 Task: Assign team members to review and provide feedback on SWOT analysis project documentation.
Action: Mouse moved to (149, 353)
Screenshot: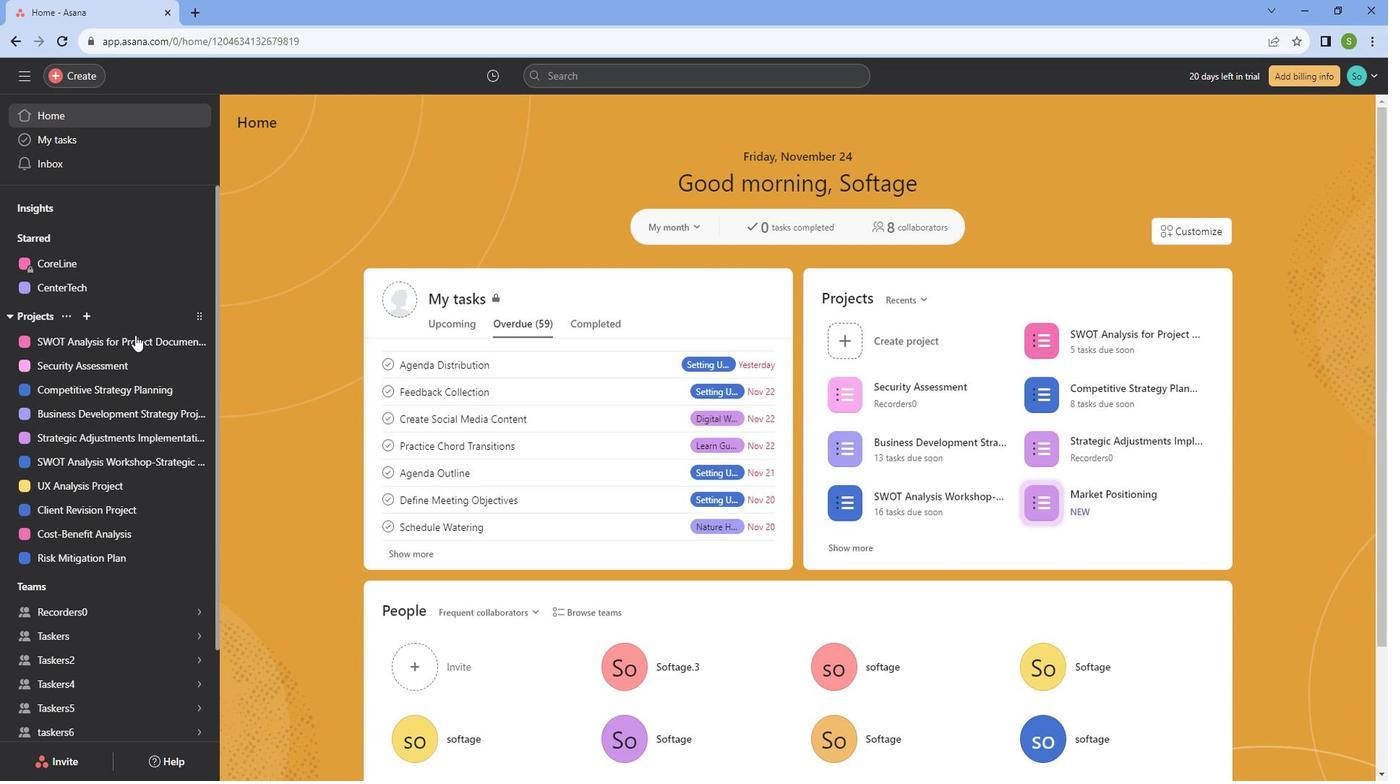 
Action: Mouse pressed left at (149, 353)
Screenshot: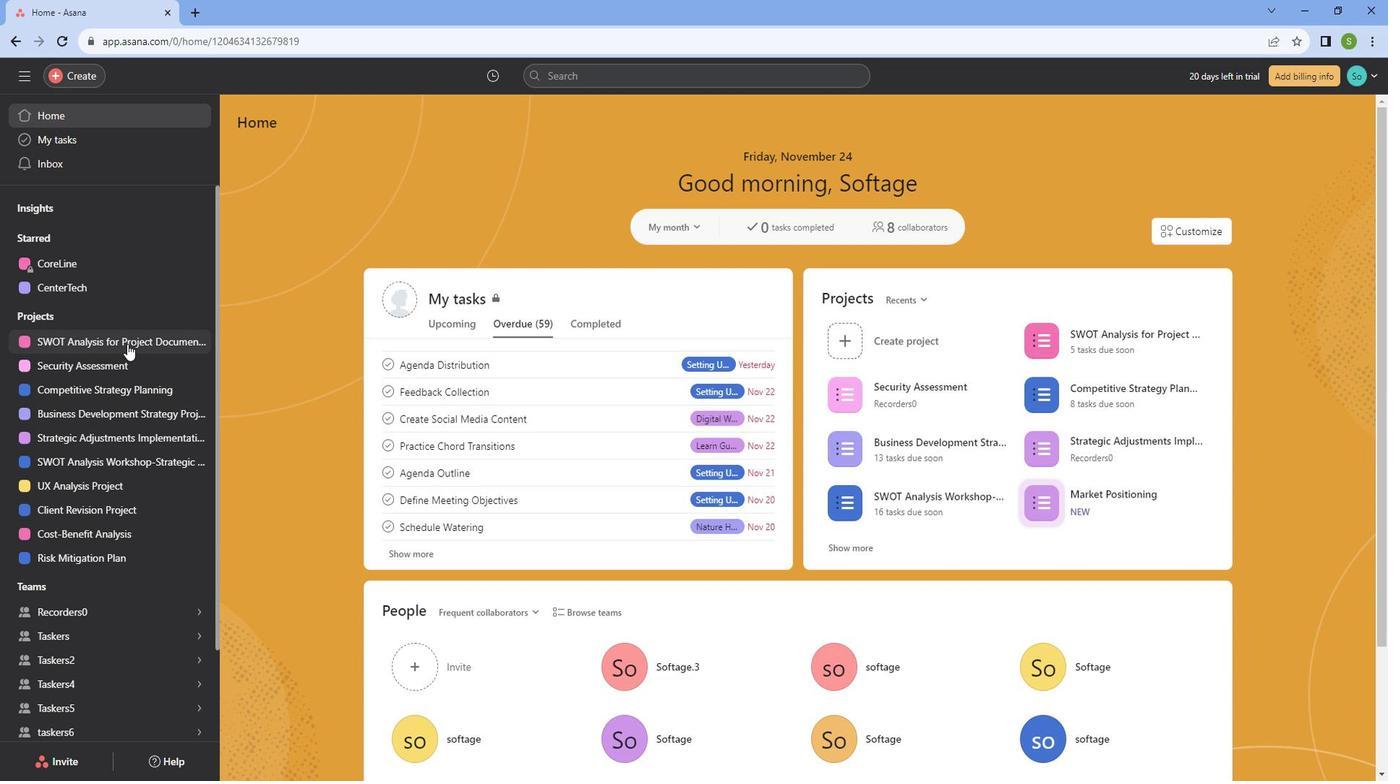 
Action: Mouse moved to (750, 303)
Screenshot: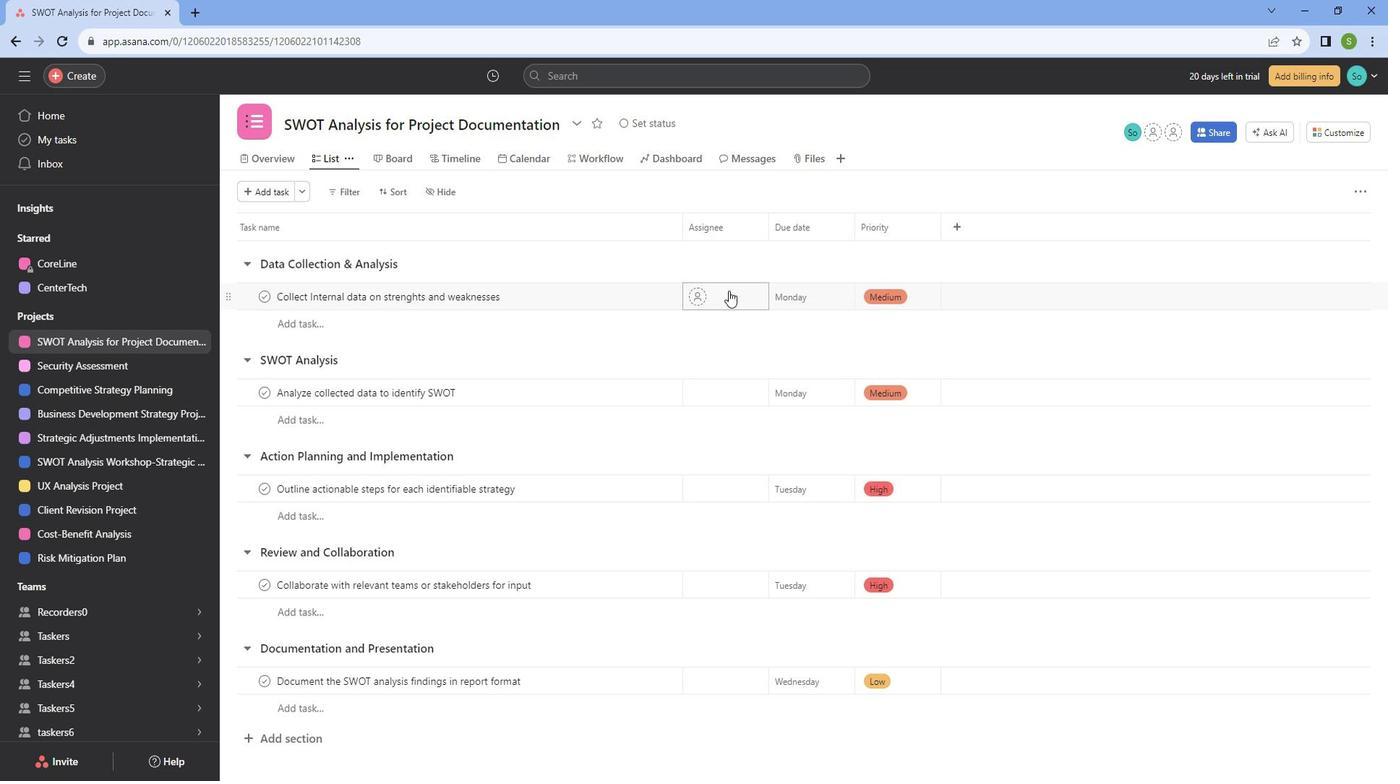 
Action: Mouse pressed left at (750, 303)
Screenshot: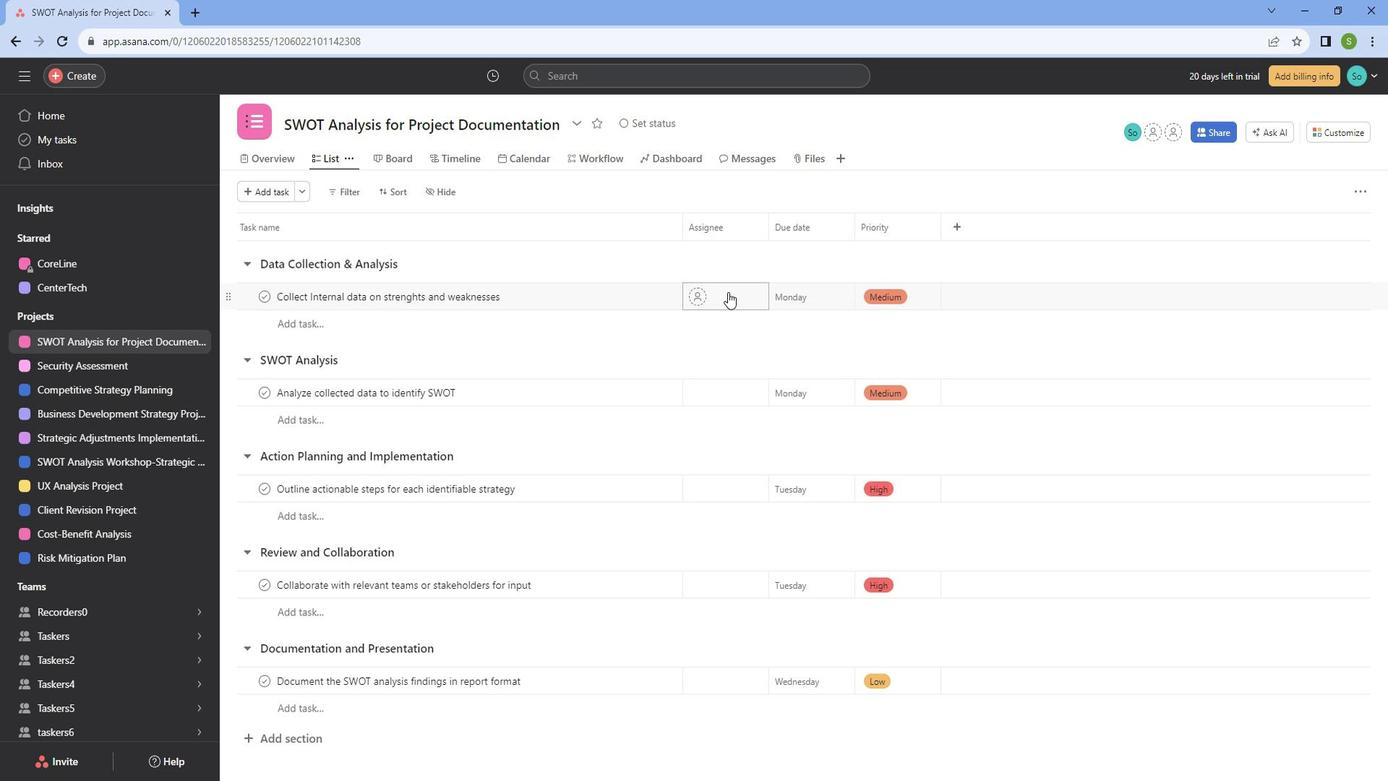
Action: Mouse moved to (757, 397)
Screenshot: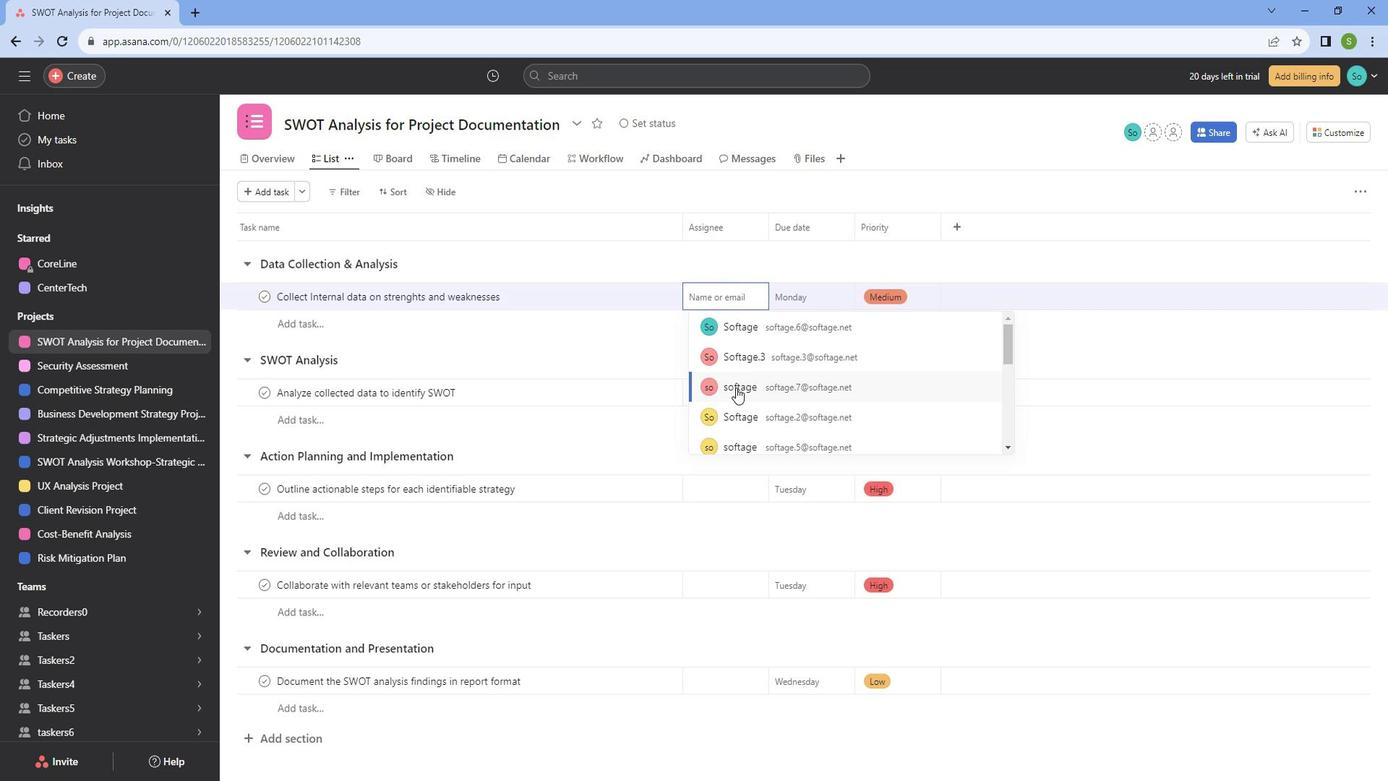 
Action: Mouse pressed left at (757, 397)
Screenshot: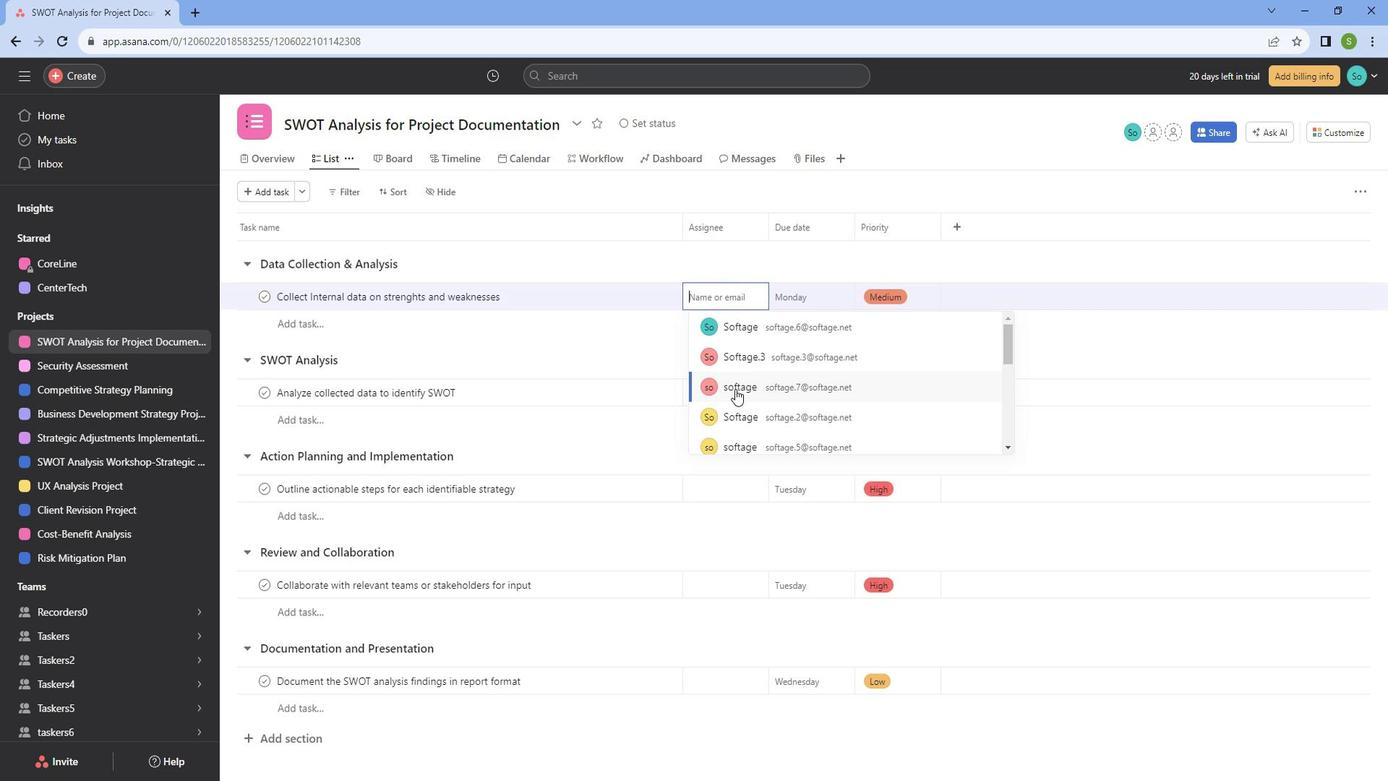 
Action: Mouse moved to (731, 339)
Screenshot: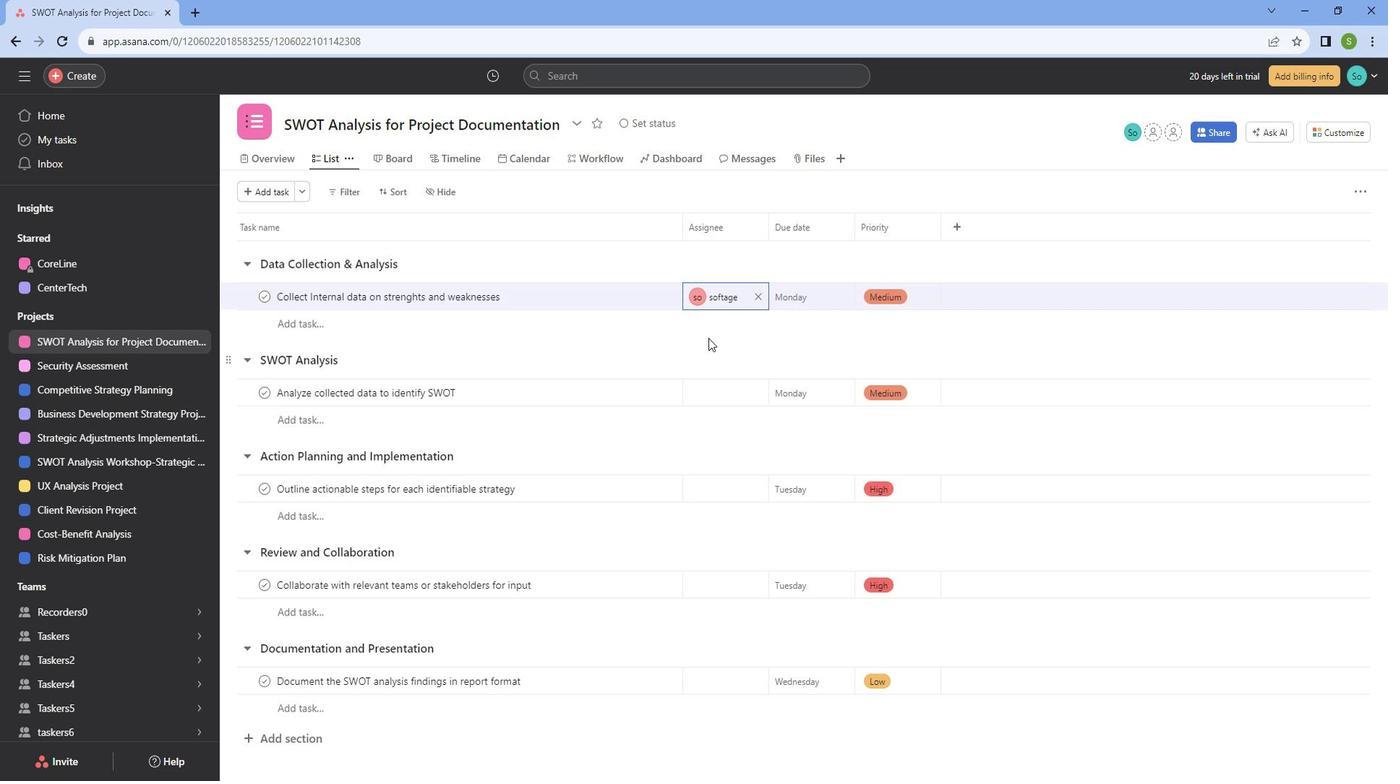 
Action: Mouse pressed left at (731, 339)
Screenshot: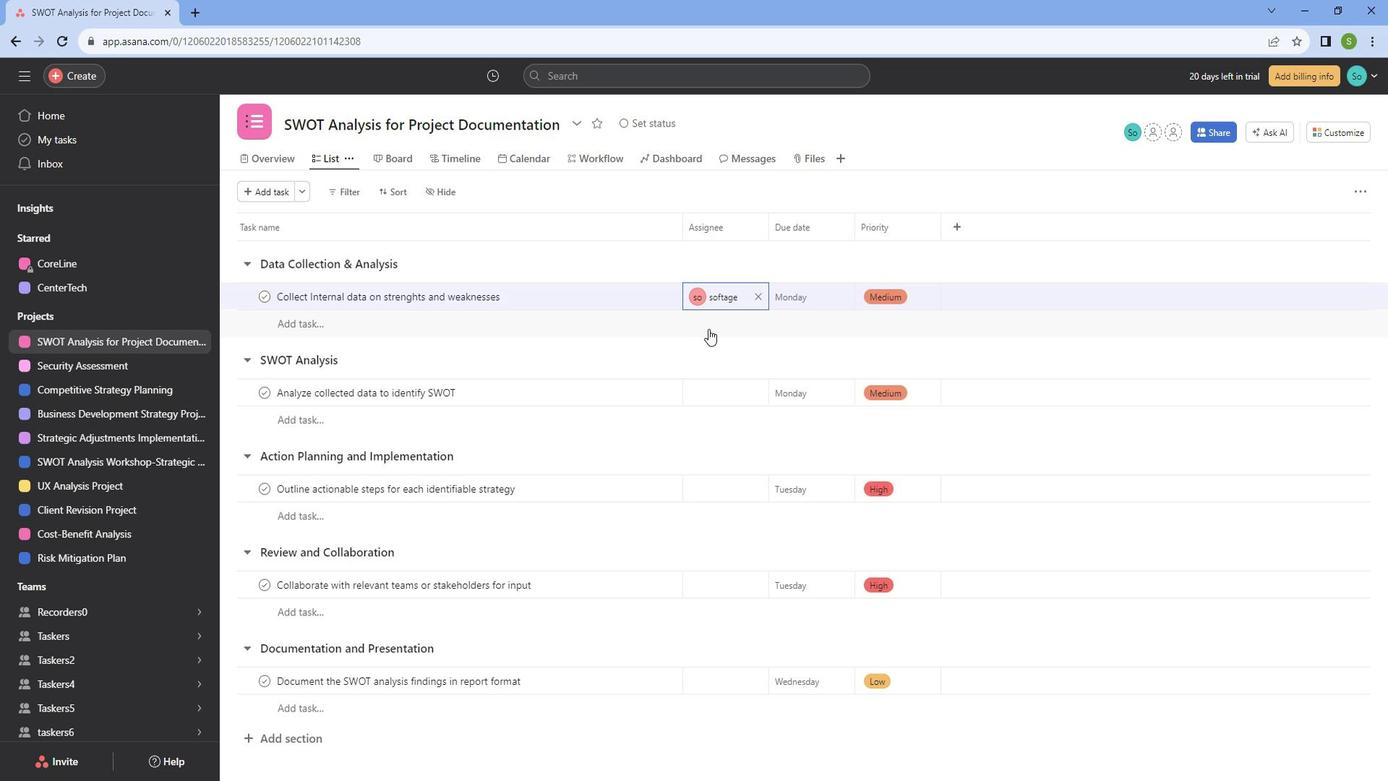 
Action: Mouse moved to (722, 423)
Screenshot: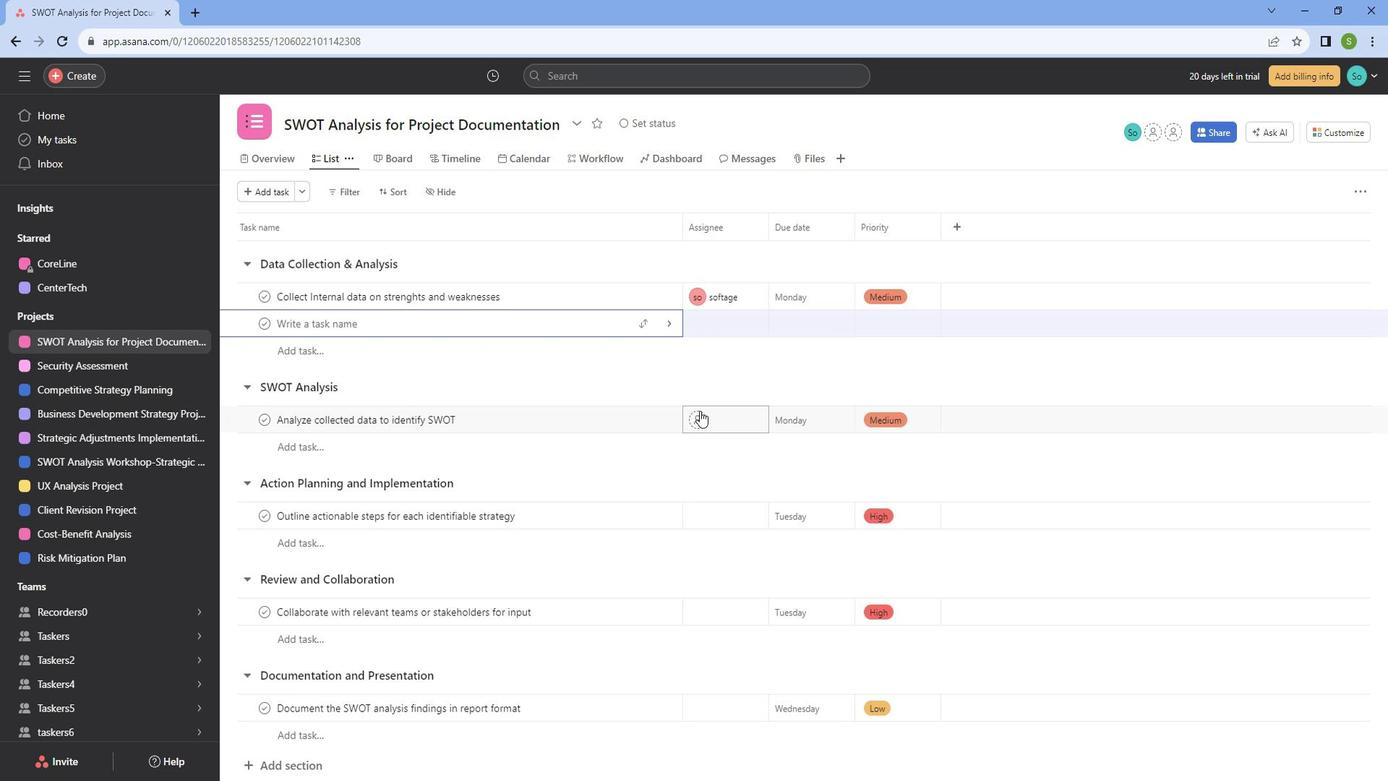 
Action: Mouse pressed left at (722, 423)
Screenshot: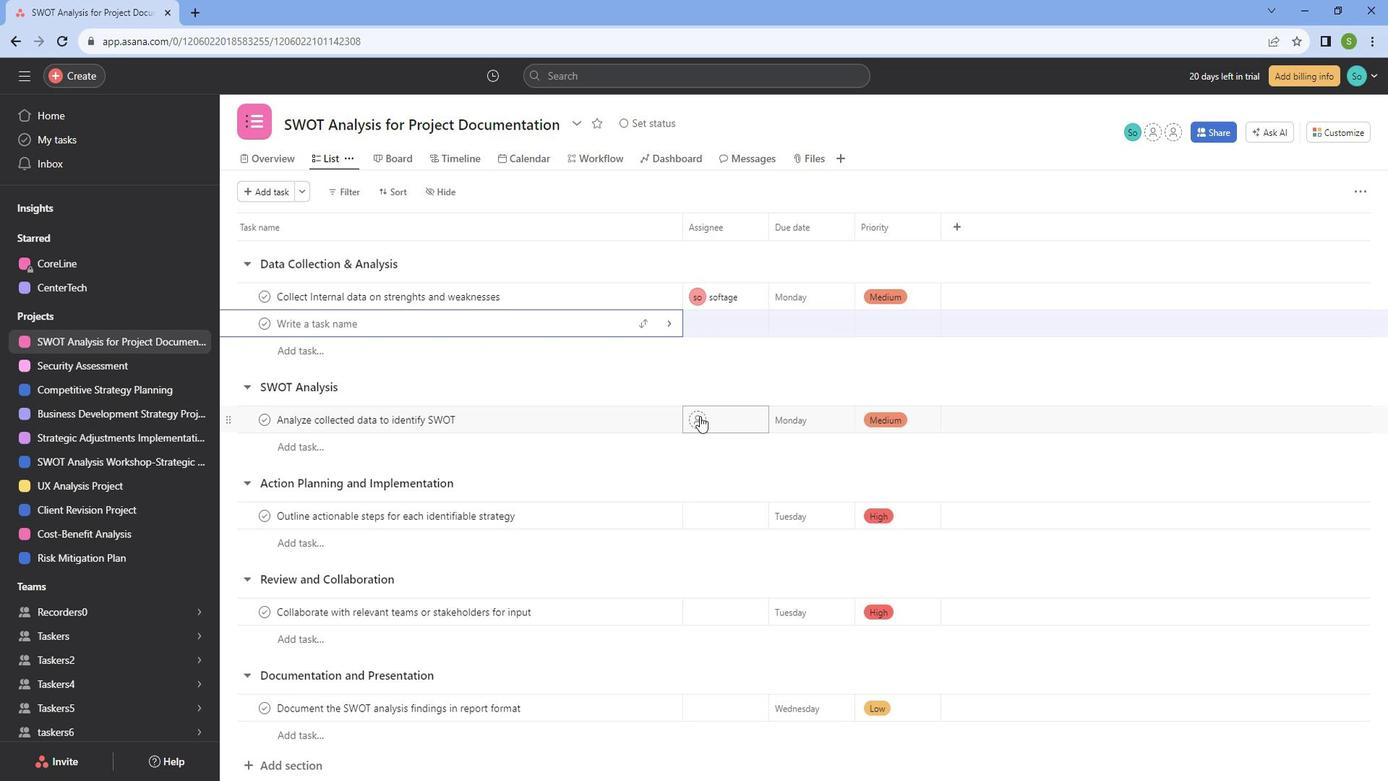 
Action: Mouse moved to (734, 403)
Screenshot: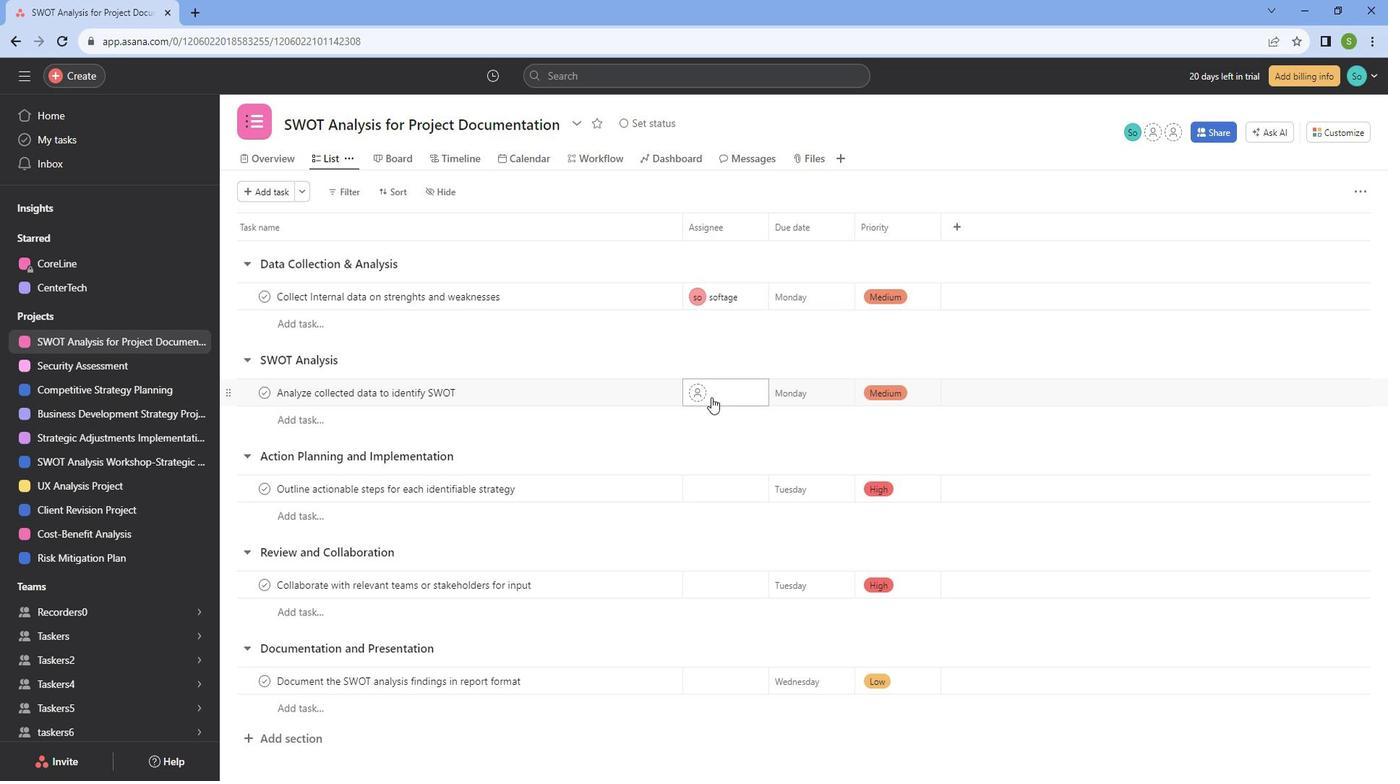 
Action: Mouse pressed left at (734, 403)
Screenshot: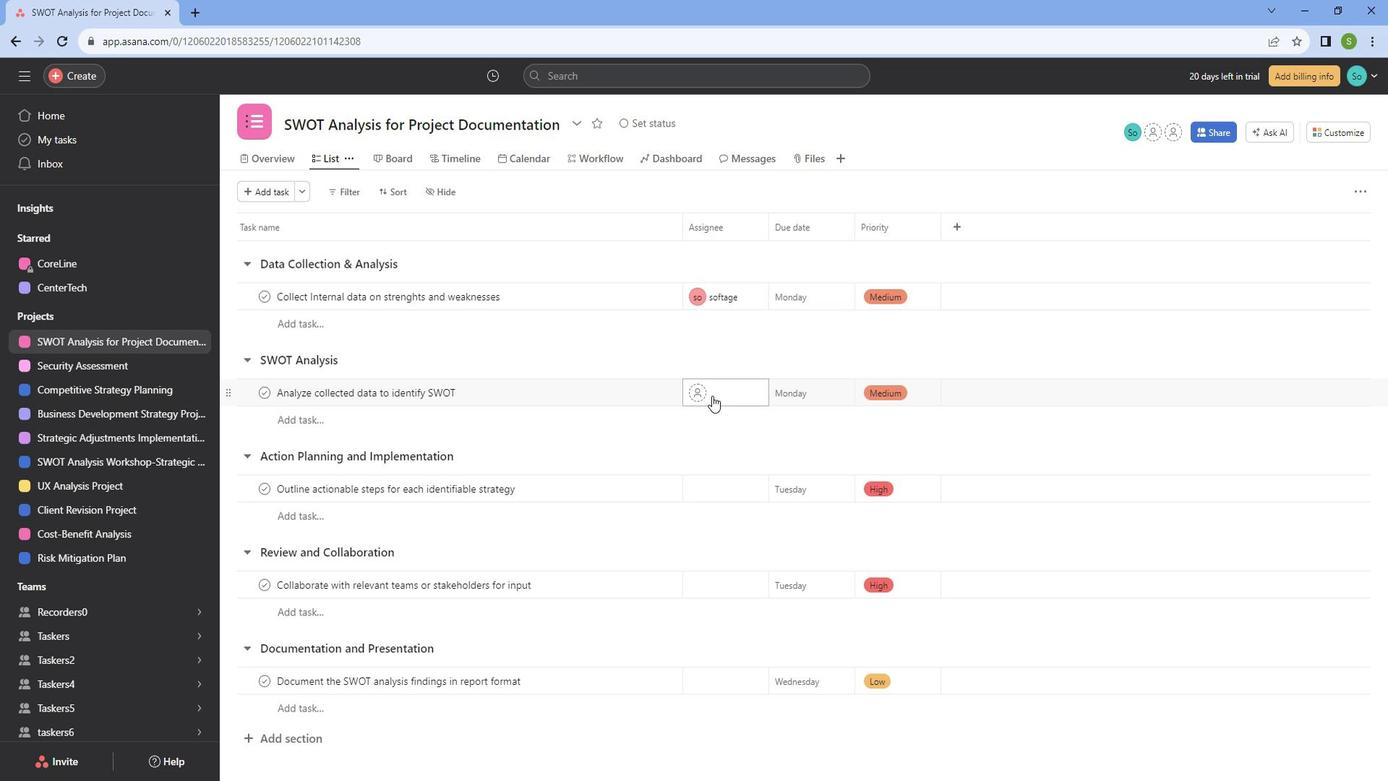 
Action: Mouse moved to (750, 484)
Screenshot: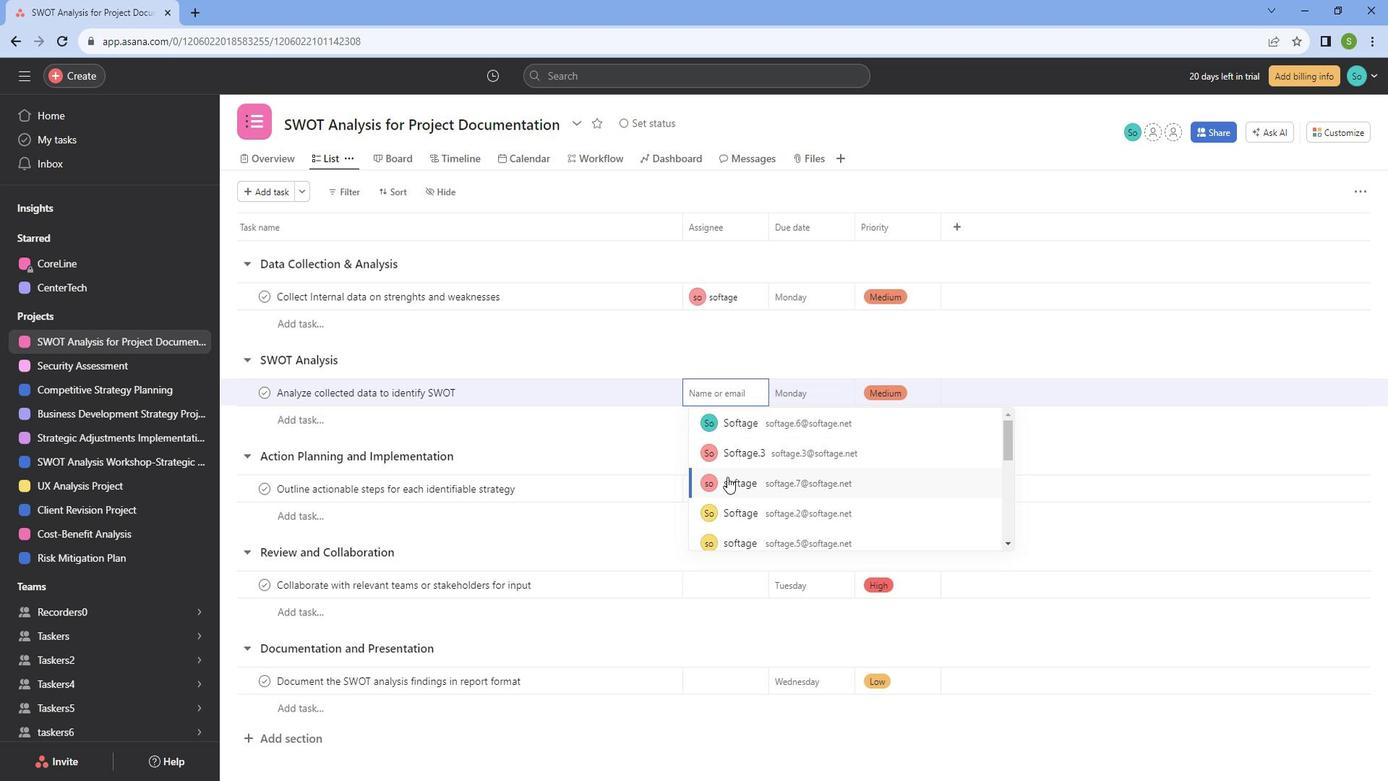 
Action: Mouse pressed left at (750, 484)
Screenshot: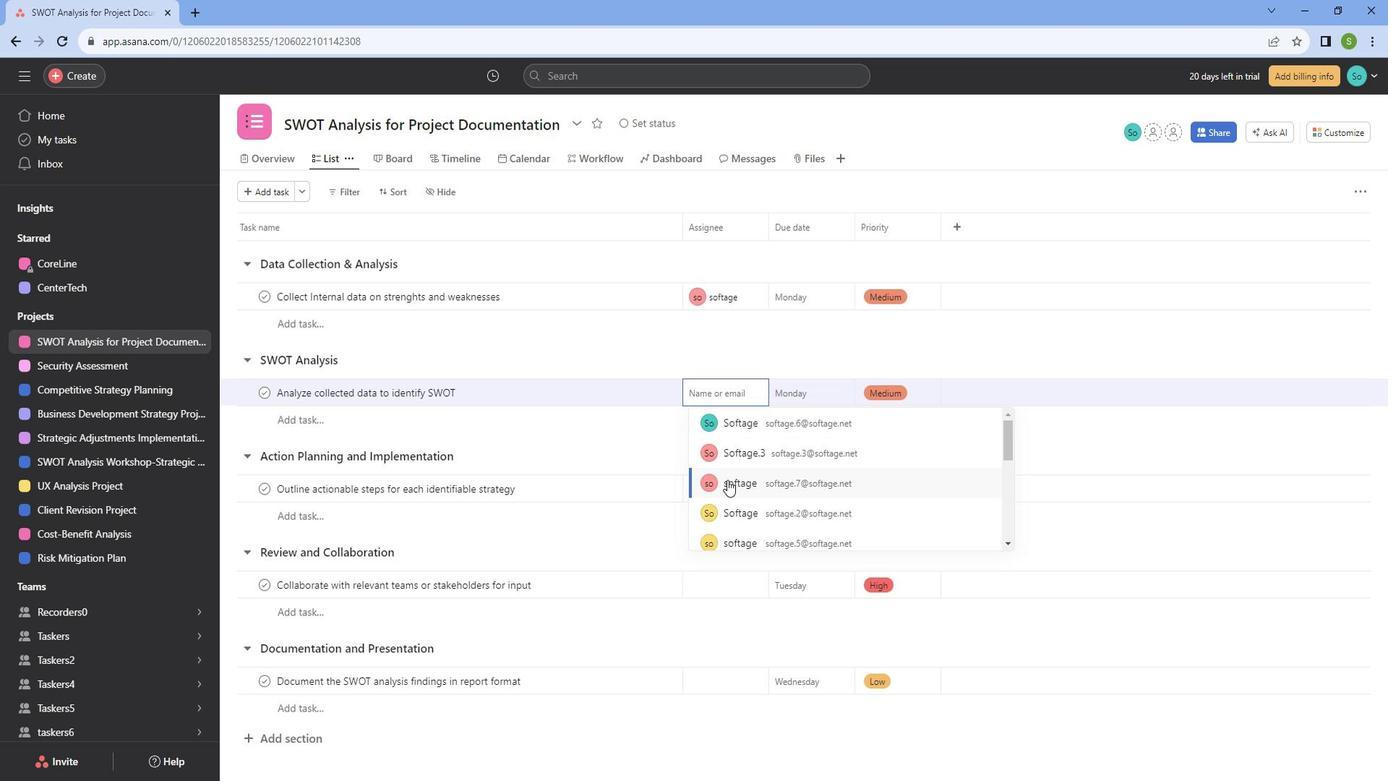 
Action: Mouse pressed left at (750, 484)
Screenshot: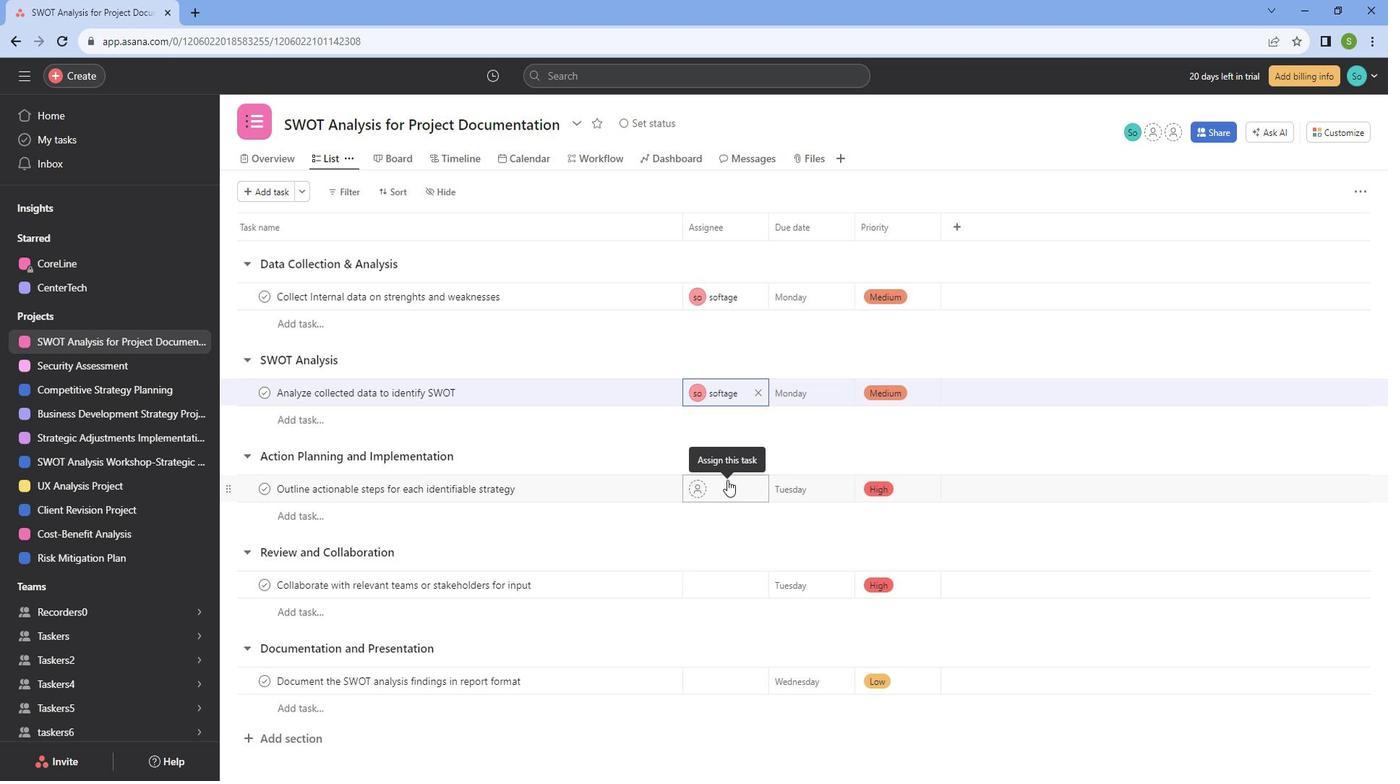 
Action: Mouse moved to (761, 551)
Screenshot: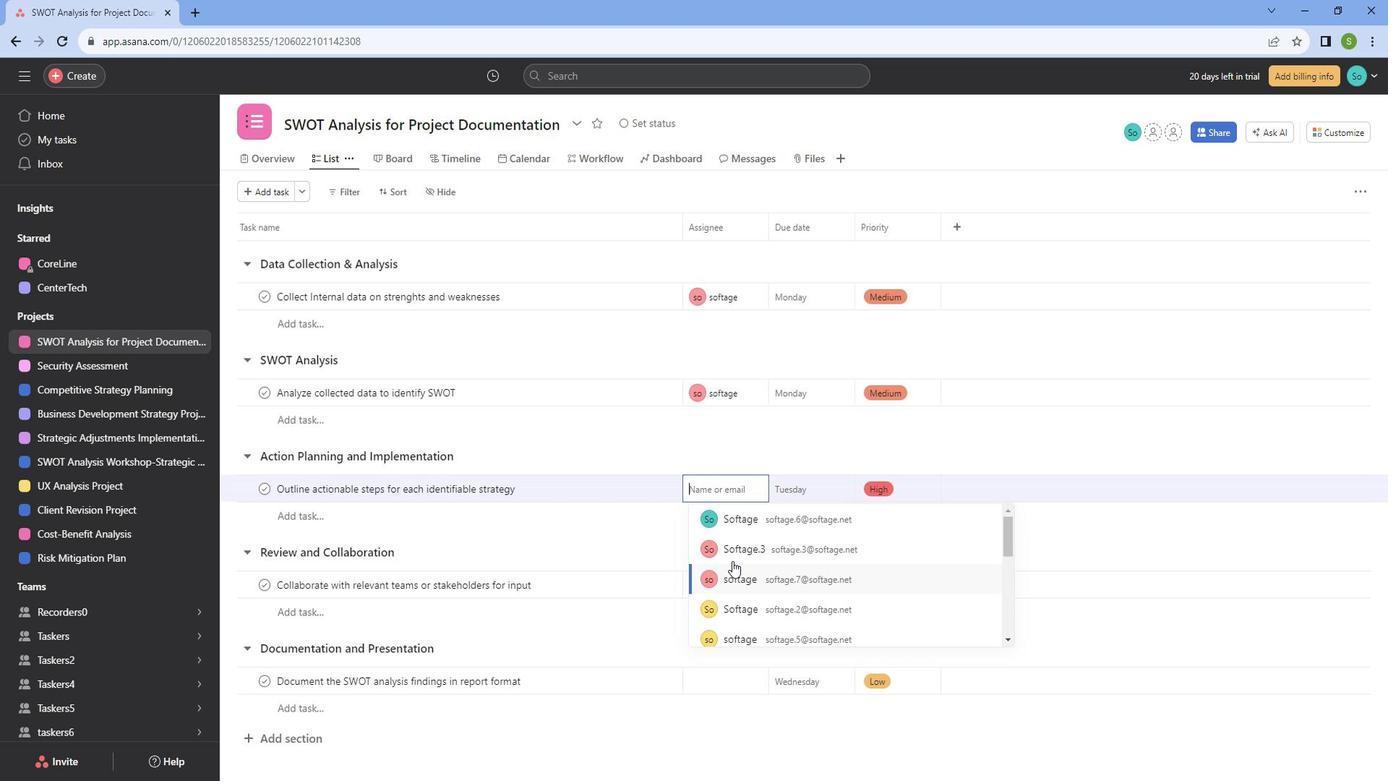 
Action: Mouse pressed left at (761, 551)
Screenshot: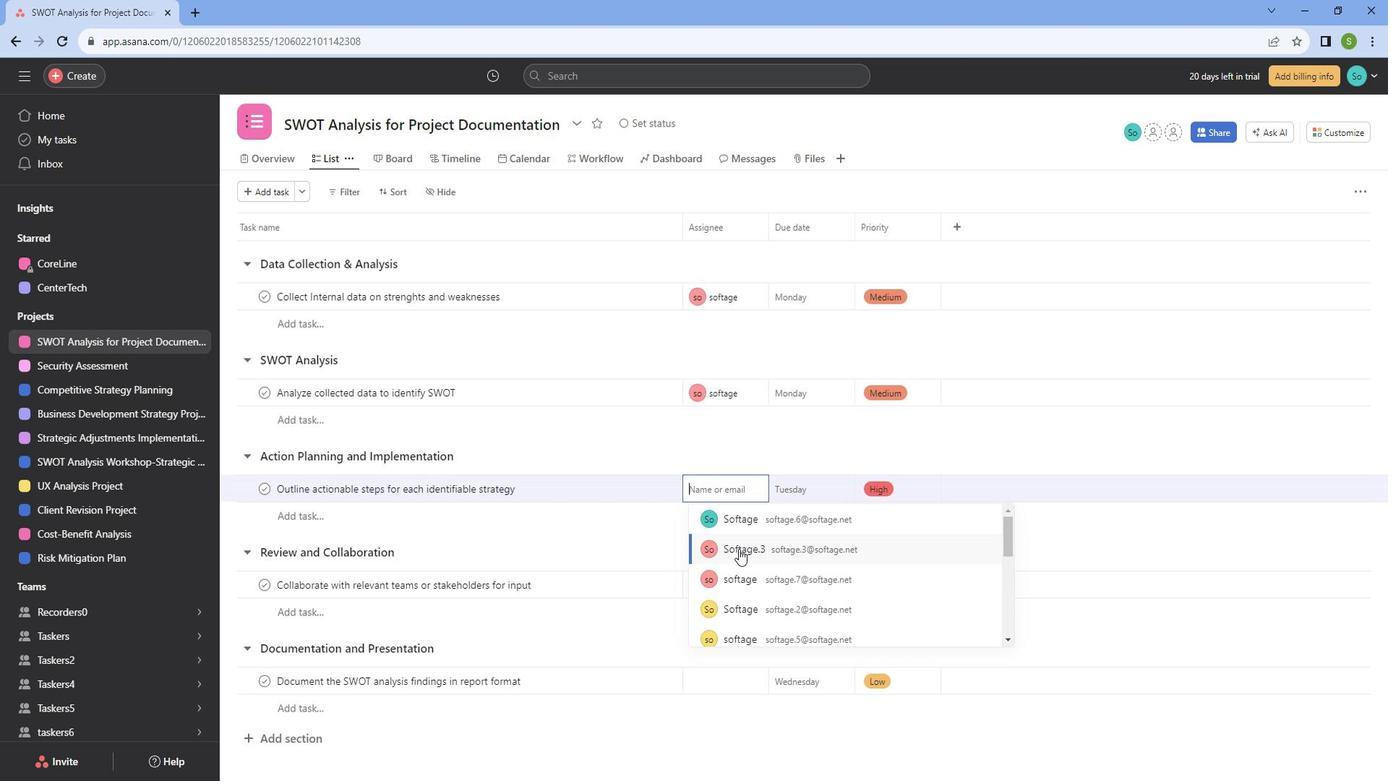 
Action: Mouse moved to (726, 581)
Screenshot: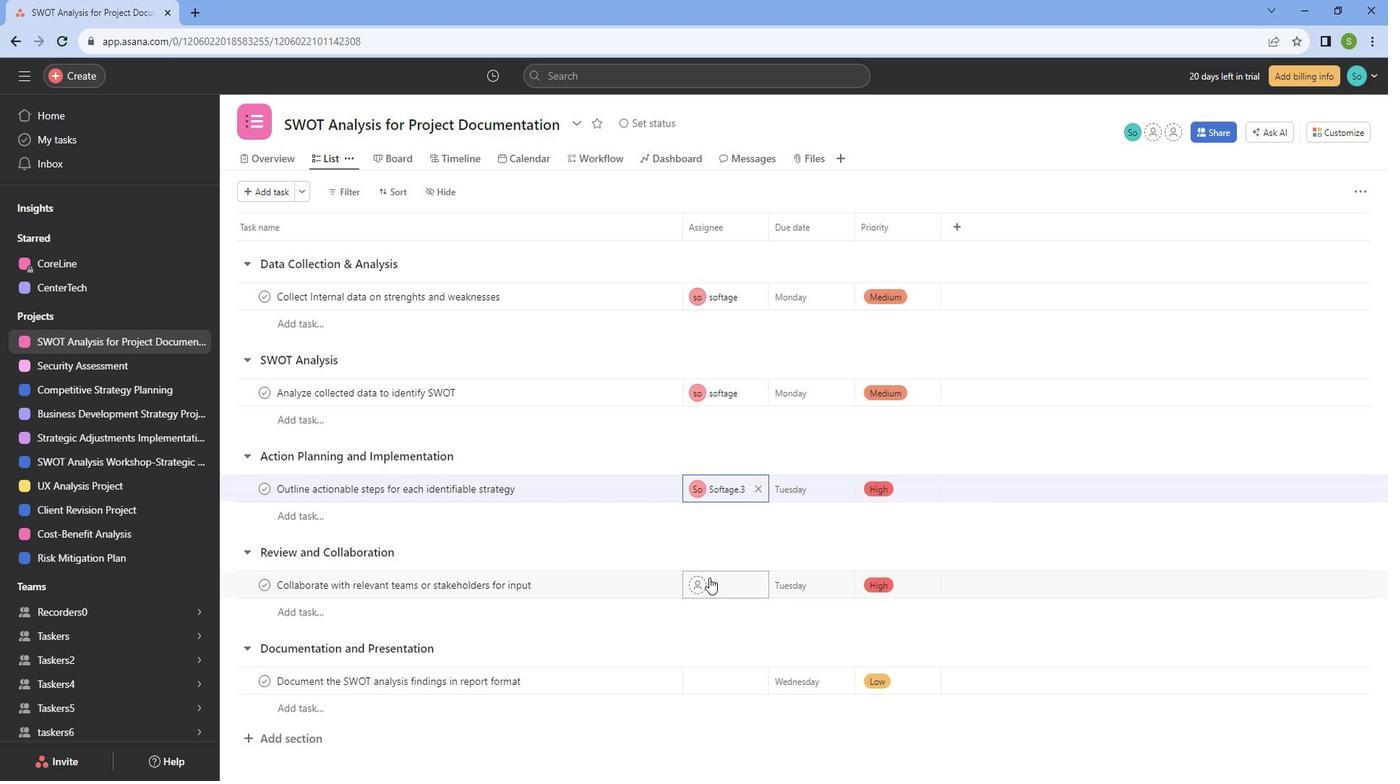 
Action: Mouse pressed left at (726, 581)
Screenshot: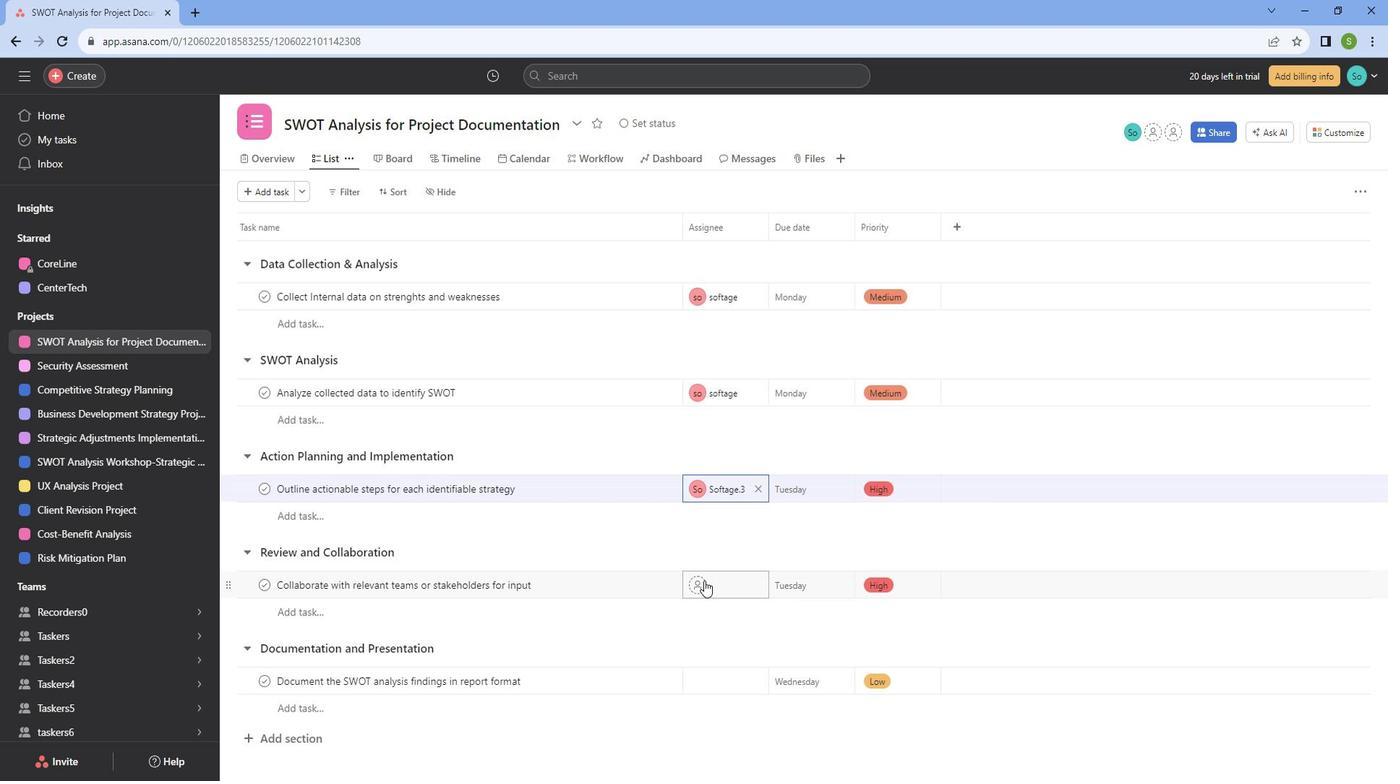 
Action: Mouse moved to (752, 670)
Screenshot: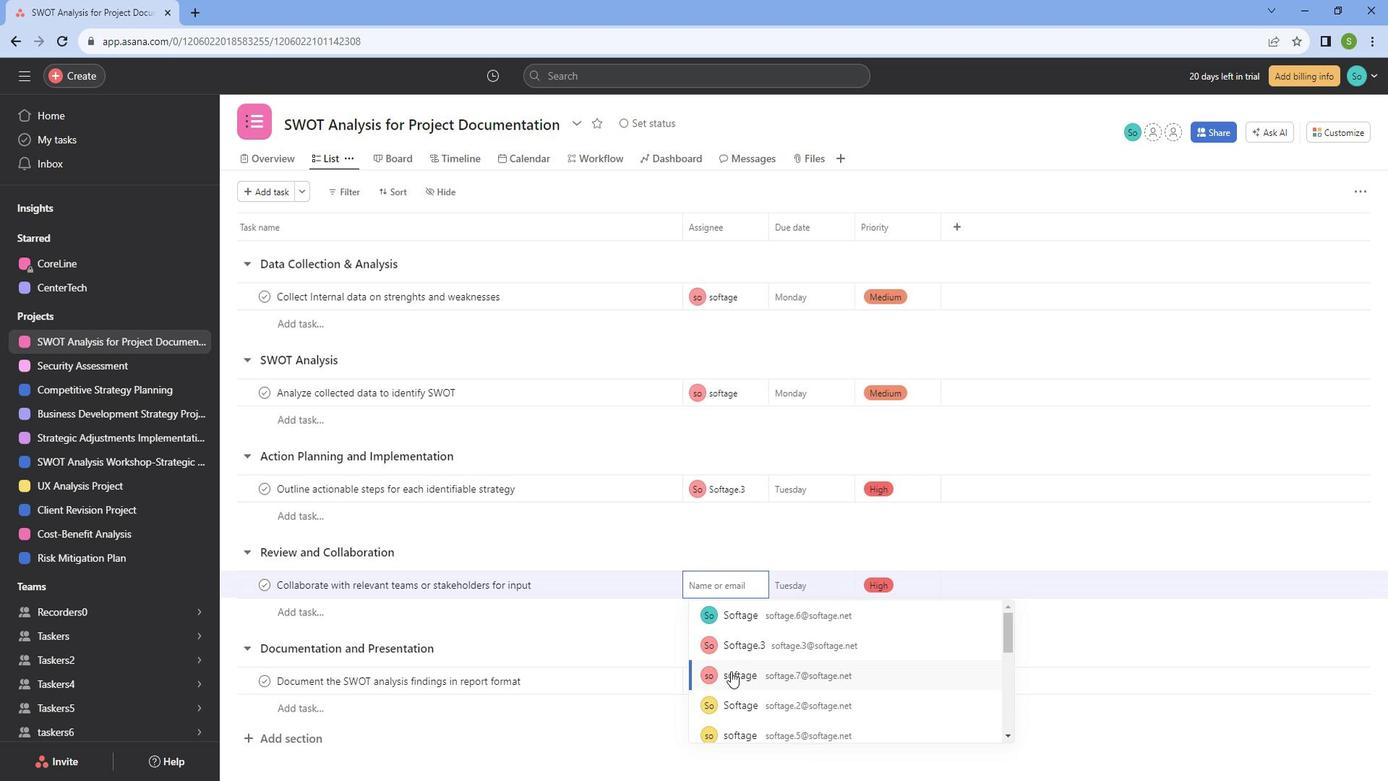 
Action: Mouse pressed left at (752, 670)
Screenshot: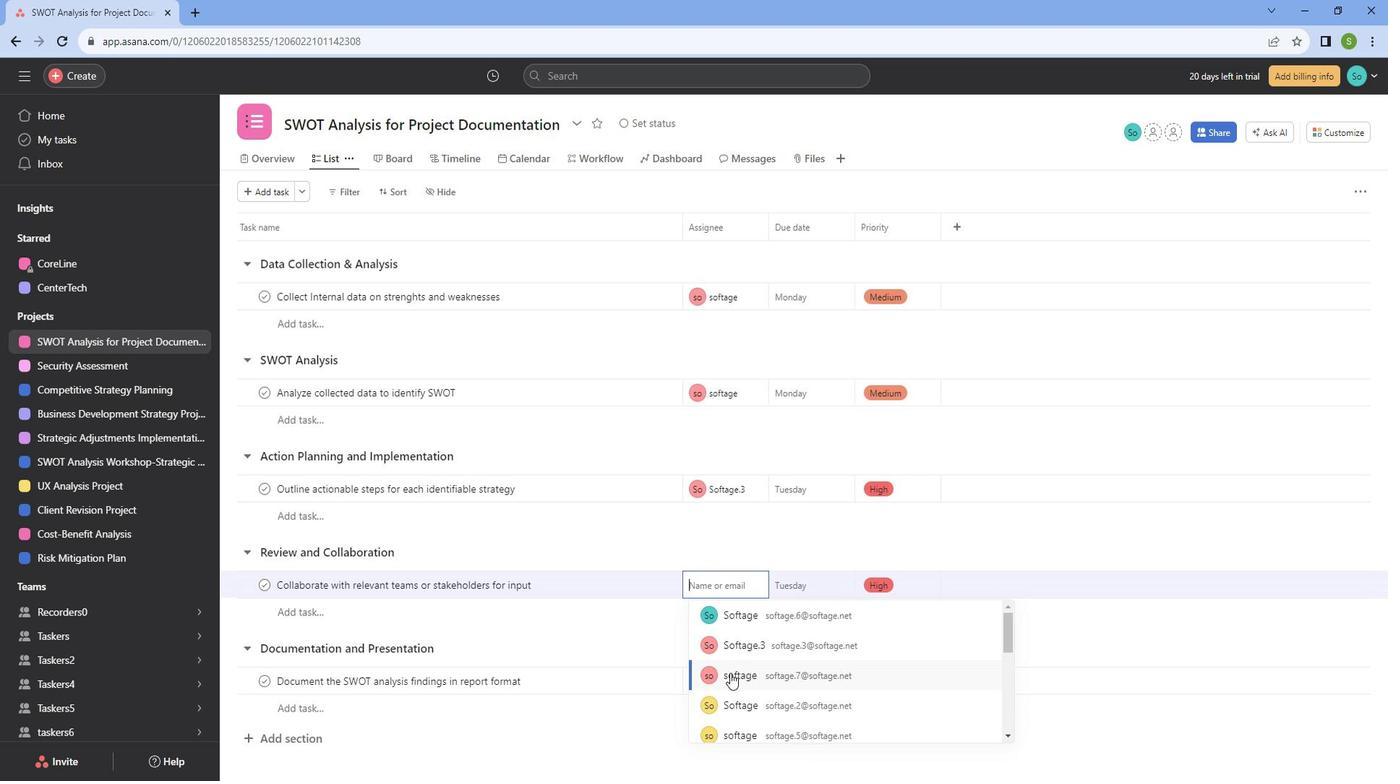 
Action: Mouse moved to (752, 644)
Screenshot: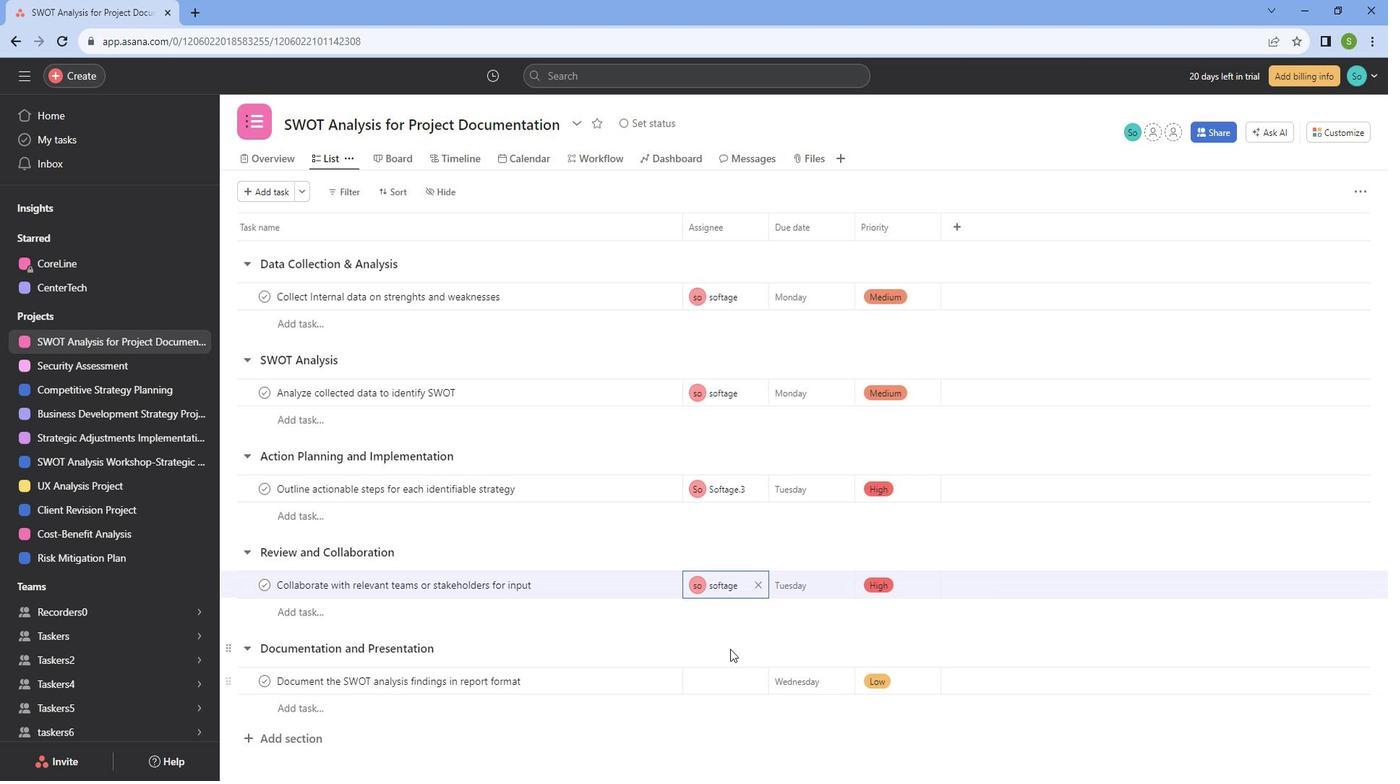 
Action: Mouse scrolled (752, 643) with delta (0, 0)
Screenshot: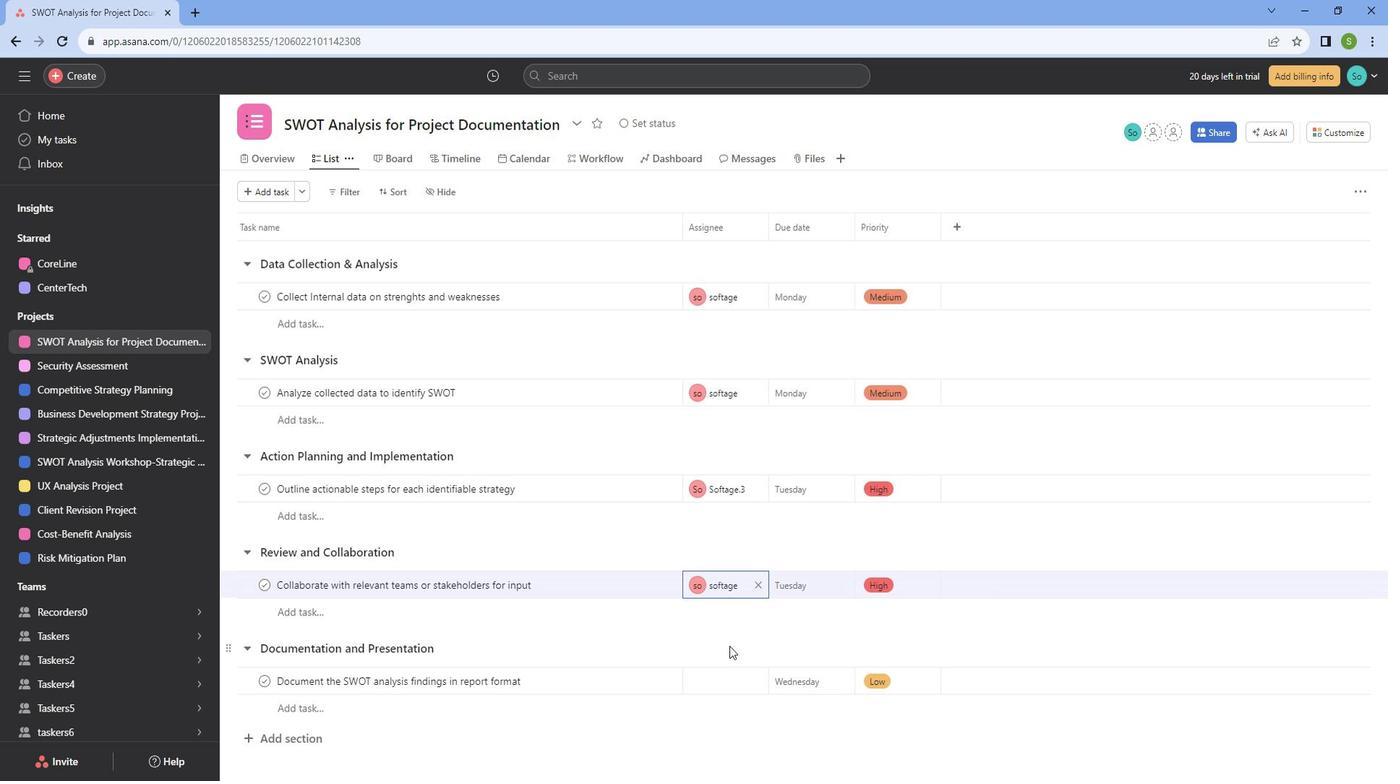 
Action: Mouse scrolled (752, 643) with delta (0, 0)
Screenshot: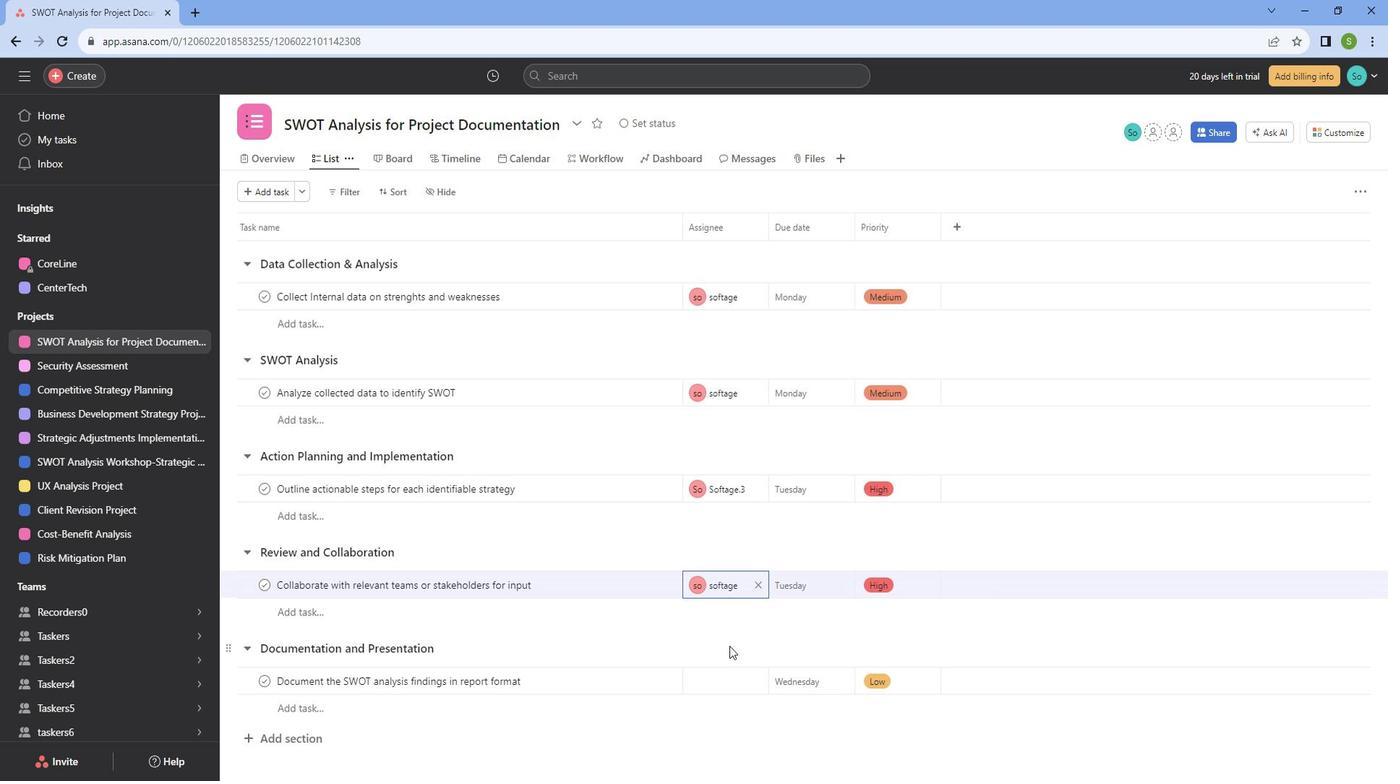 
Action: Mouse moved to (736, 674)
Screenshot: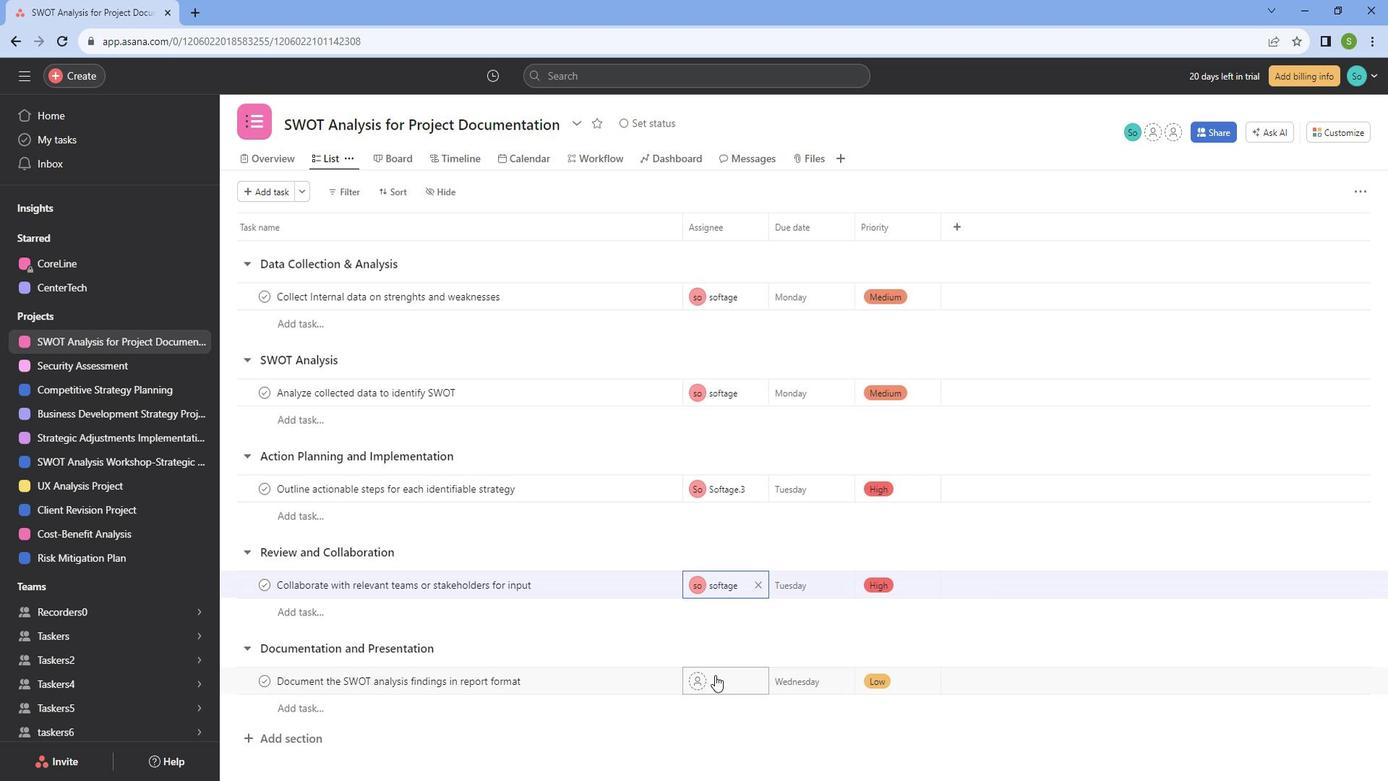 
Action: Mouse pressed left at (736, 674)
Screenshot: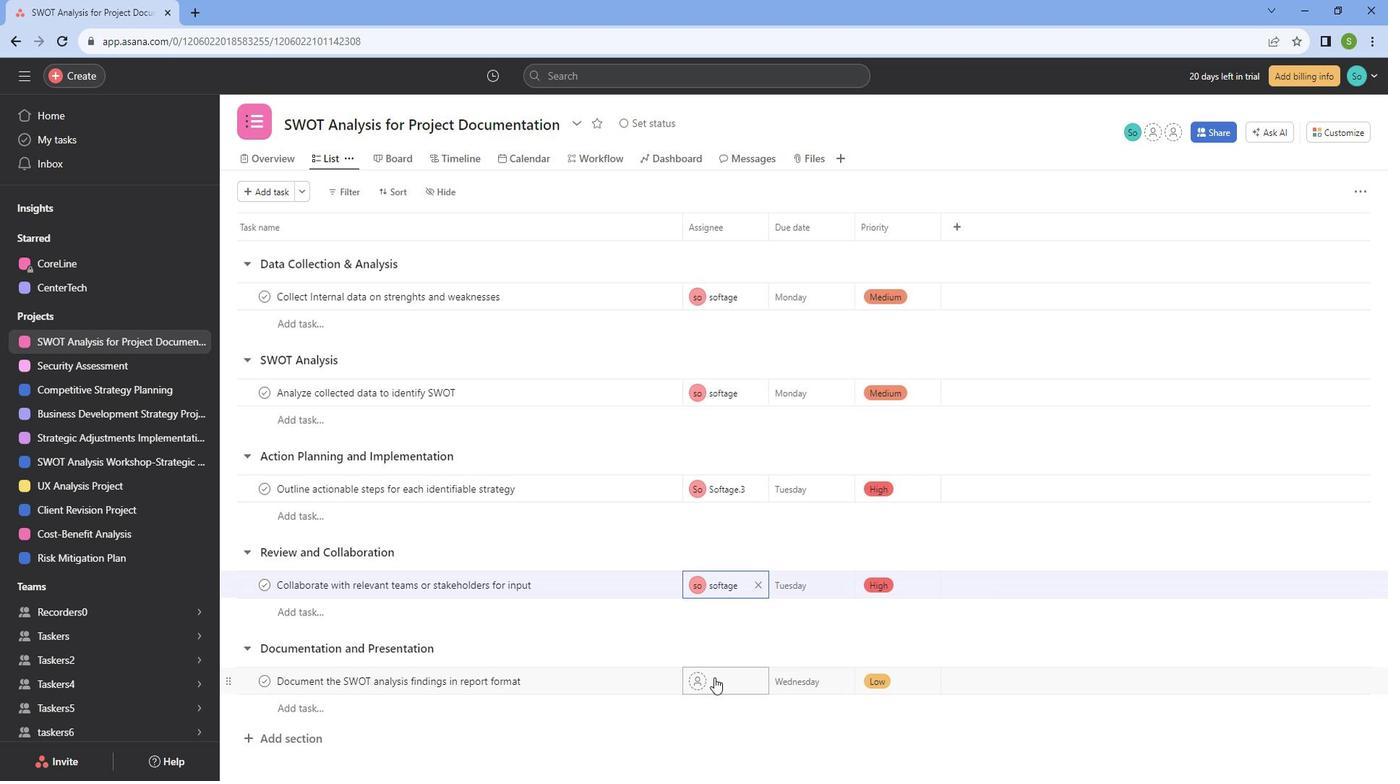
Action: Mouse moved to (791, 575)
Screenshot: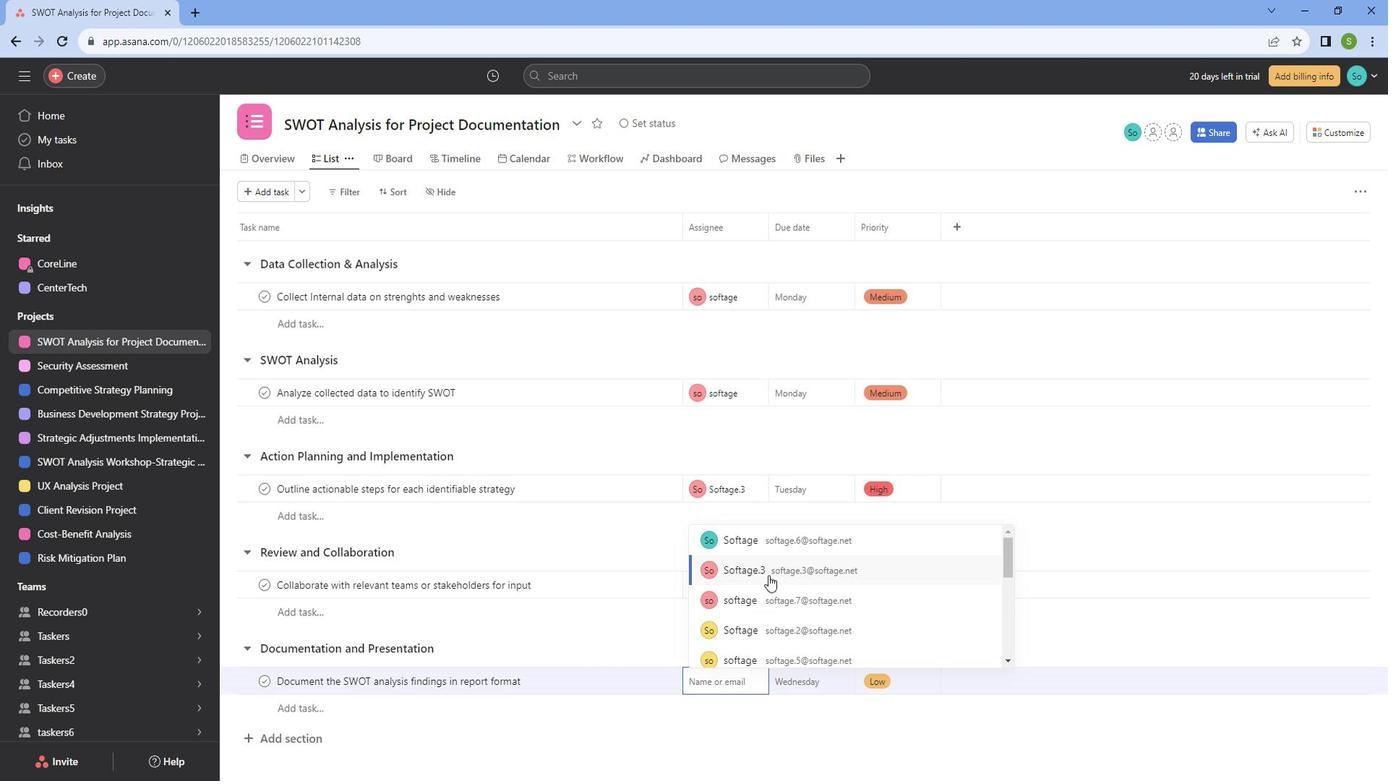 
Action: Mouse pressed left at (791, 575)
Screenshot: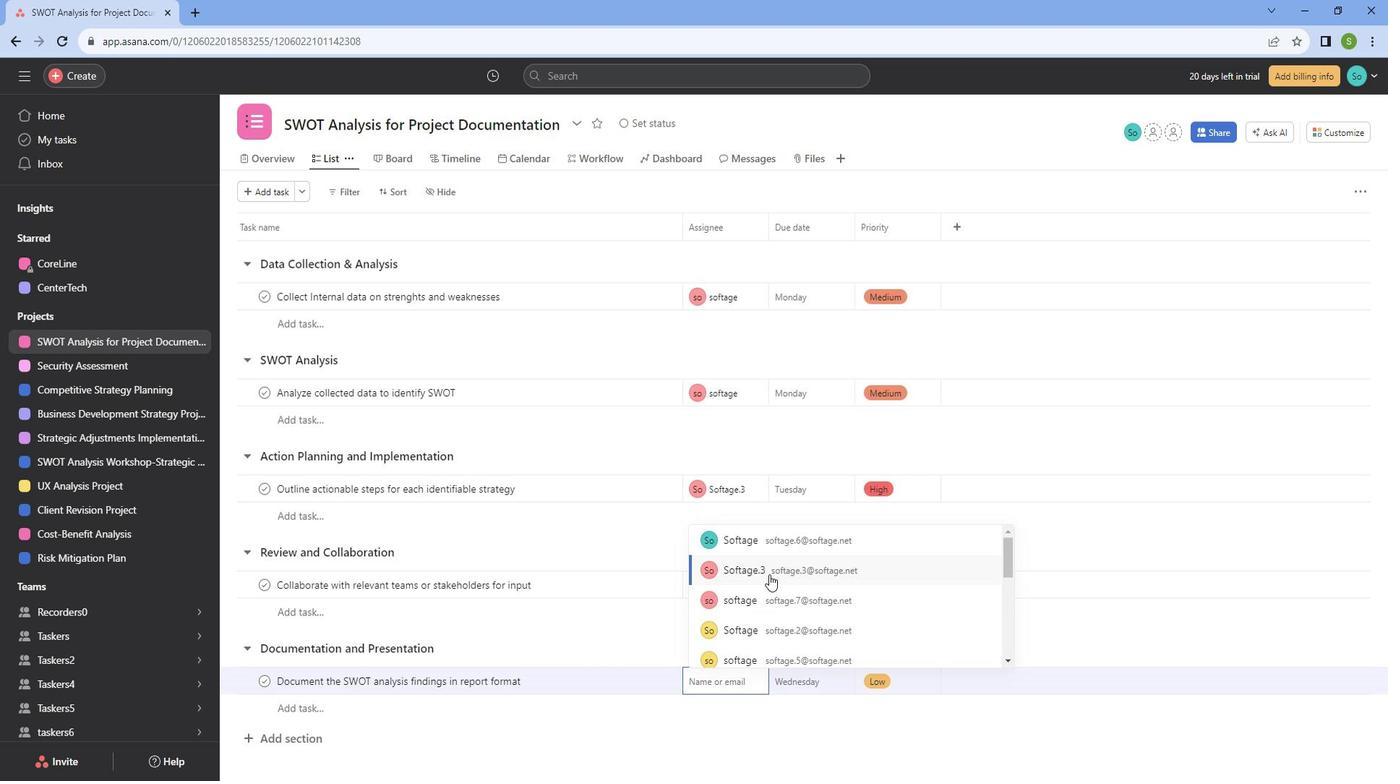 
Action: Mouse moved to (739, 585)
Screenshot: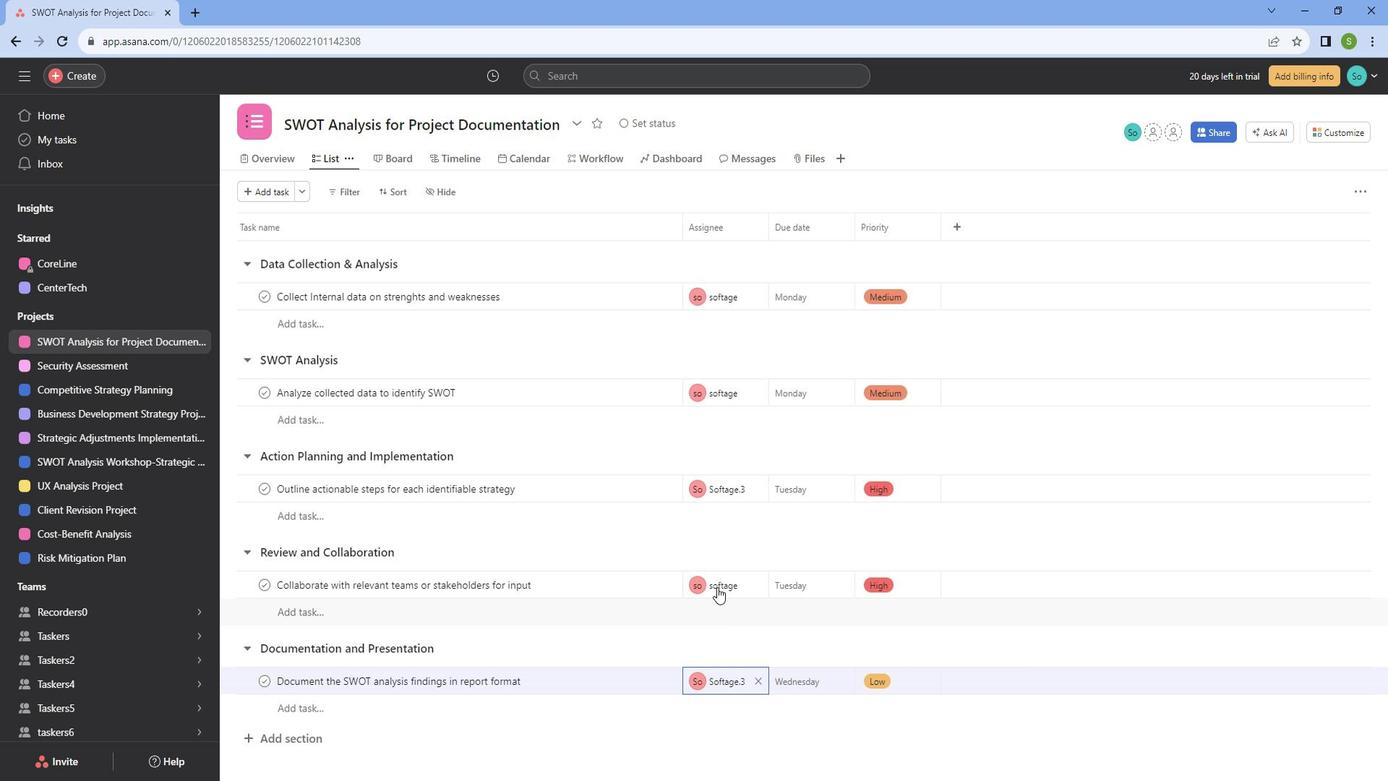
Action: Mouse pressed left at (739, 585)
Screenshot: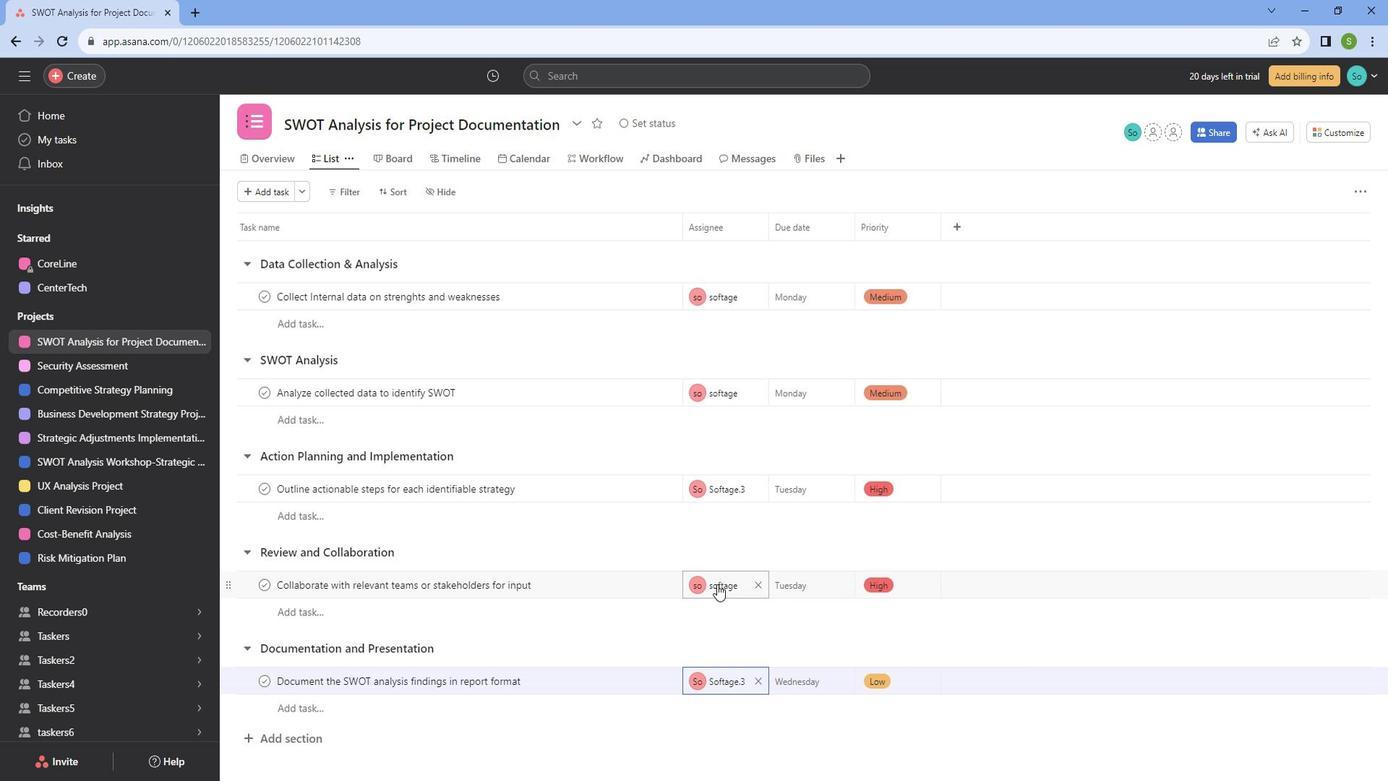 
Action: Mouse moved to (697, 642)
Screenshot: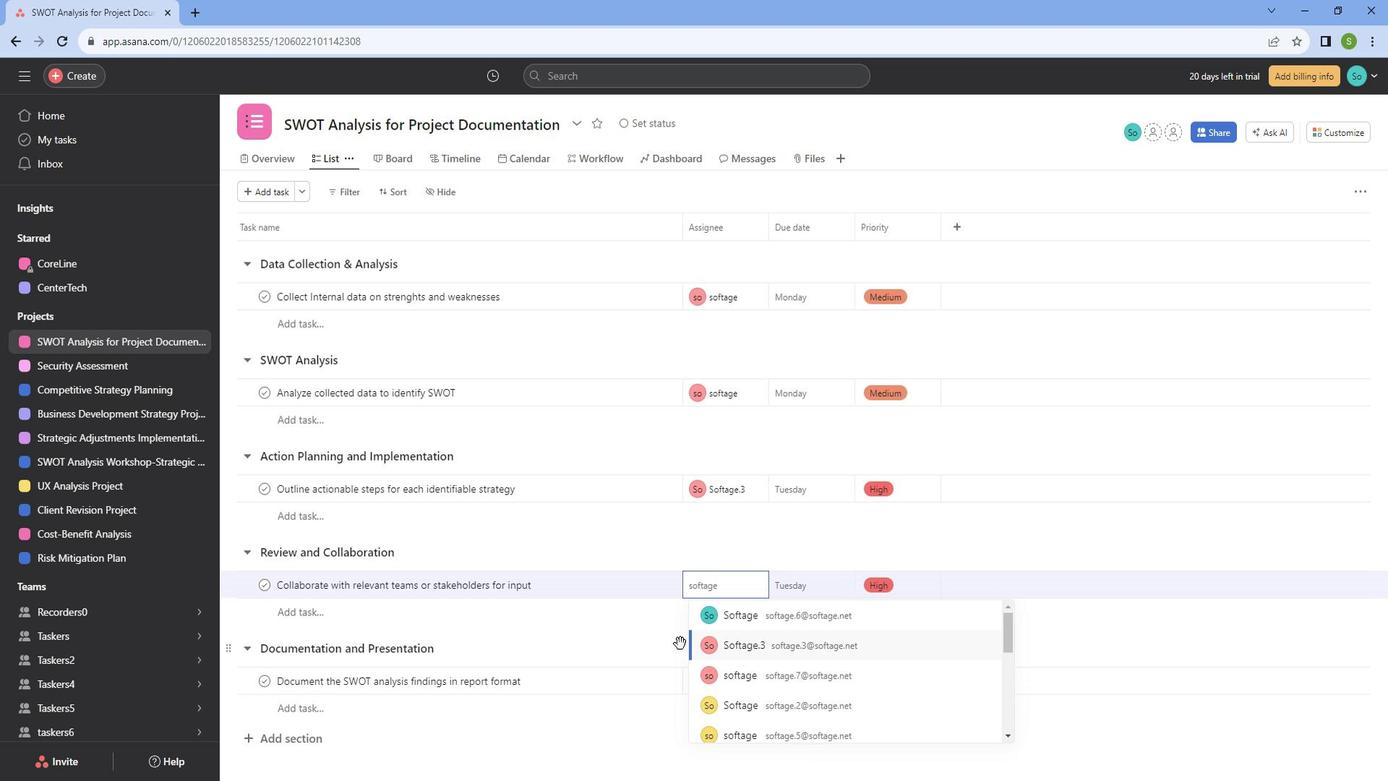 
Action: Mouse pressed left at (697, 642)
Screenshot: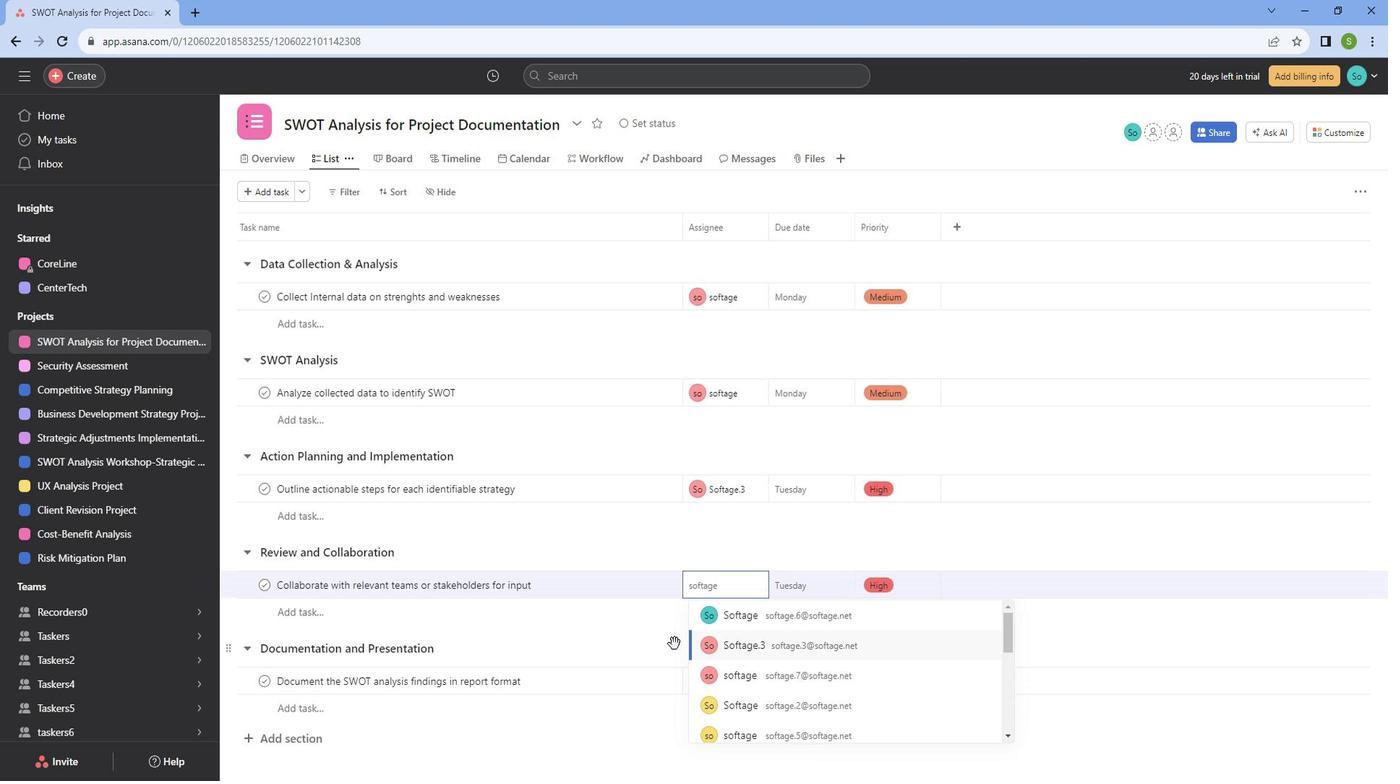 
Action: Mouse moved to (703, 619)
Screenshot: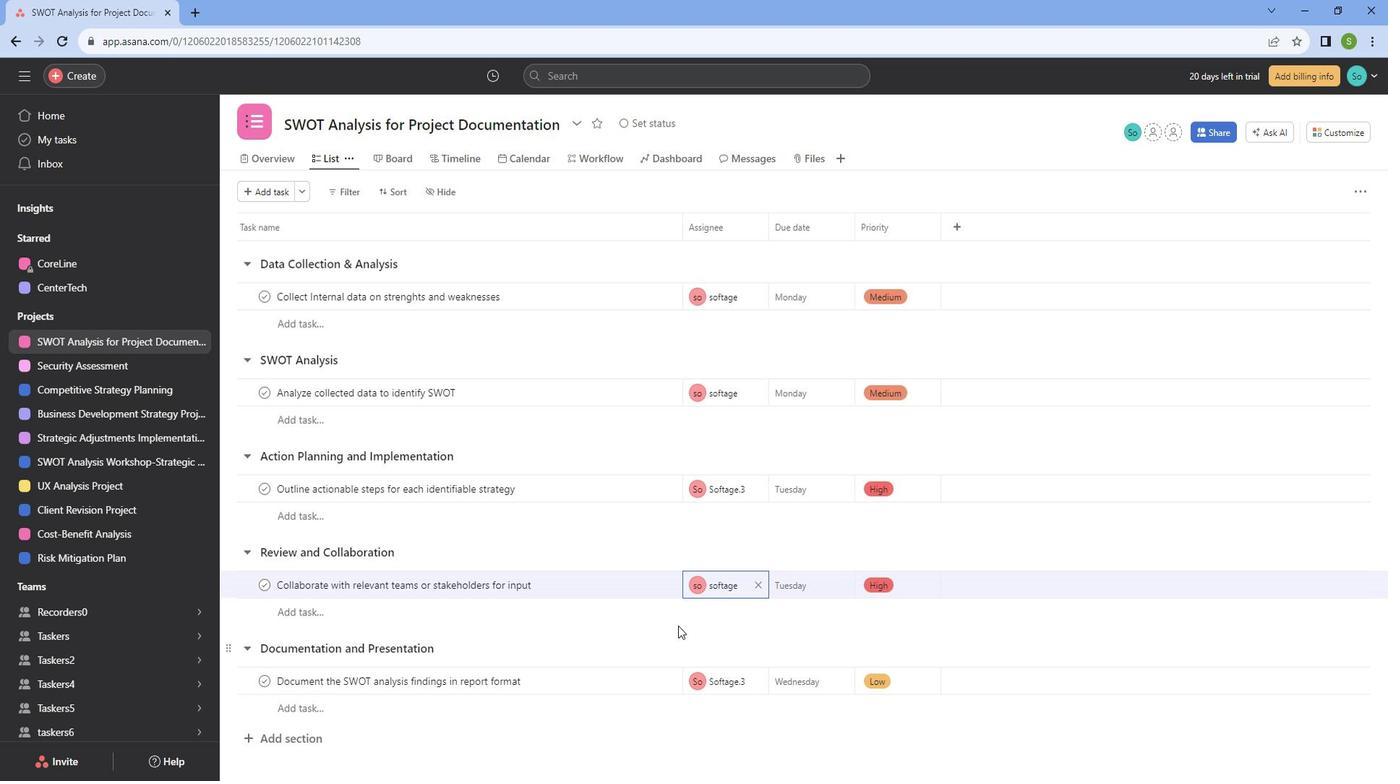 
Action: Mouse scrolled (703, 620) with delta (0, 0)
Screenshot: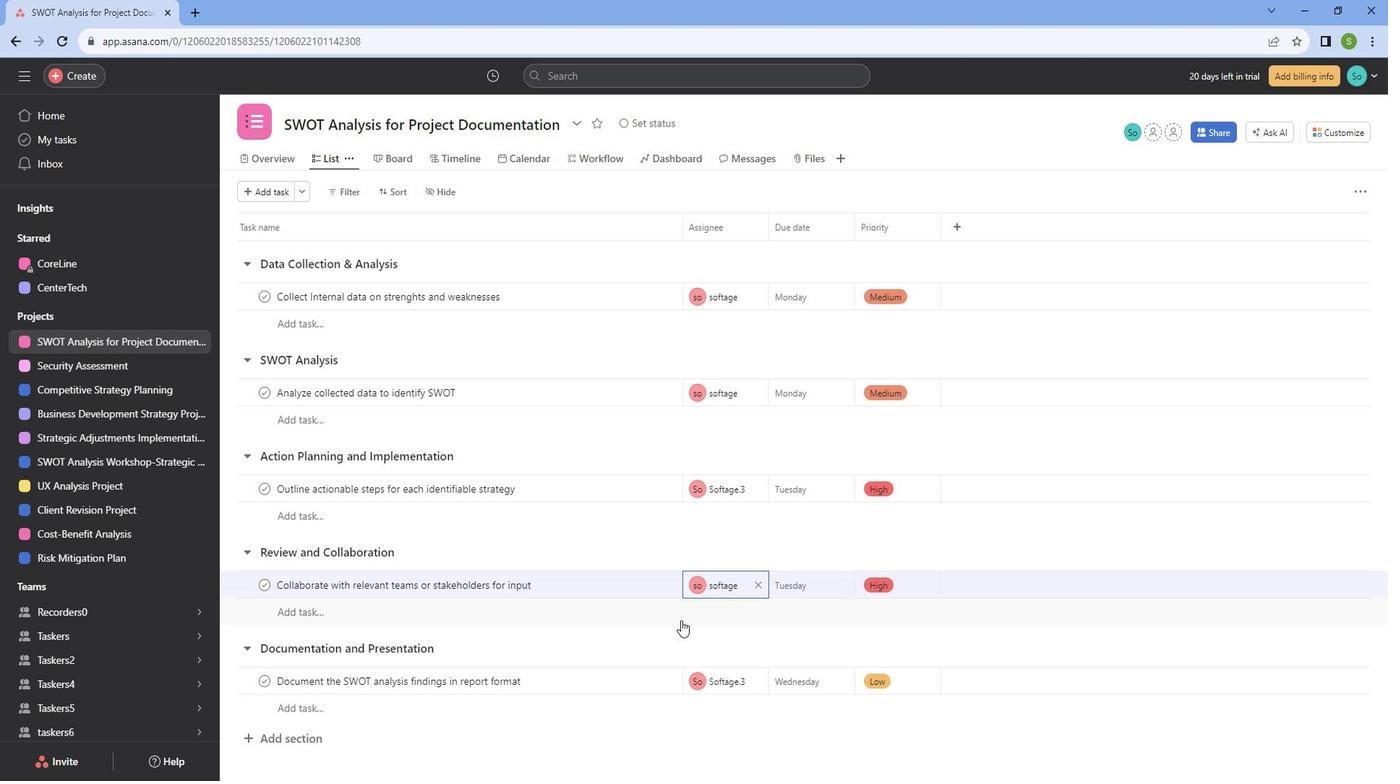 
Action: Mouse scrolled (703, 620) with delta (0, 0)
Screenshot: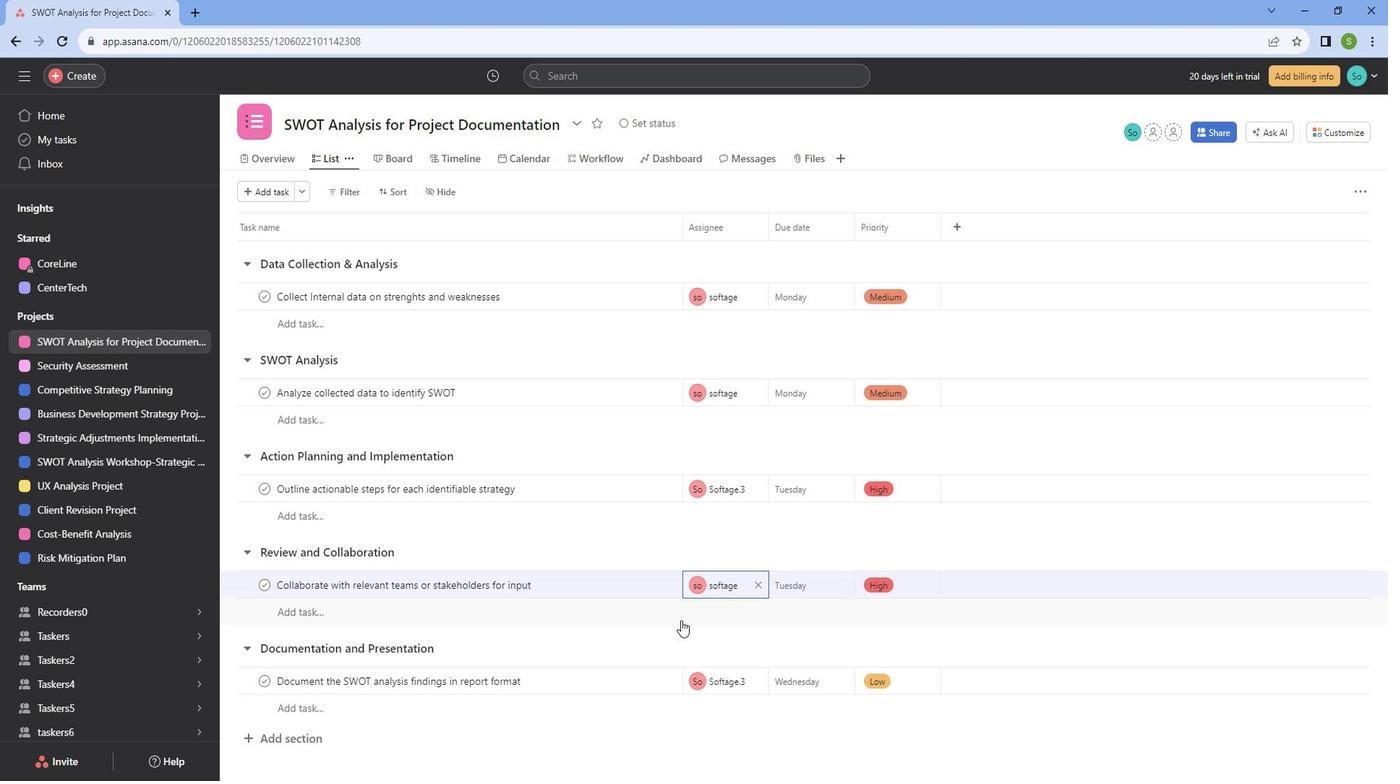 
Action: Mouse scrolled (703, 620) with delta (0, 0)
Screenshot: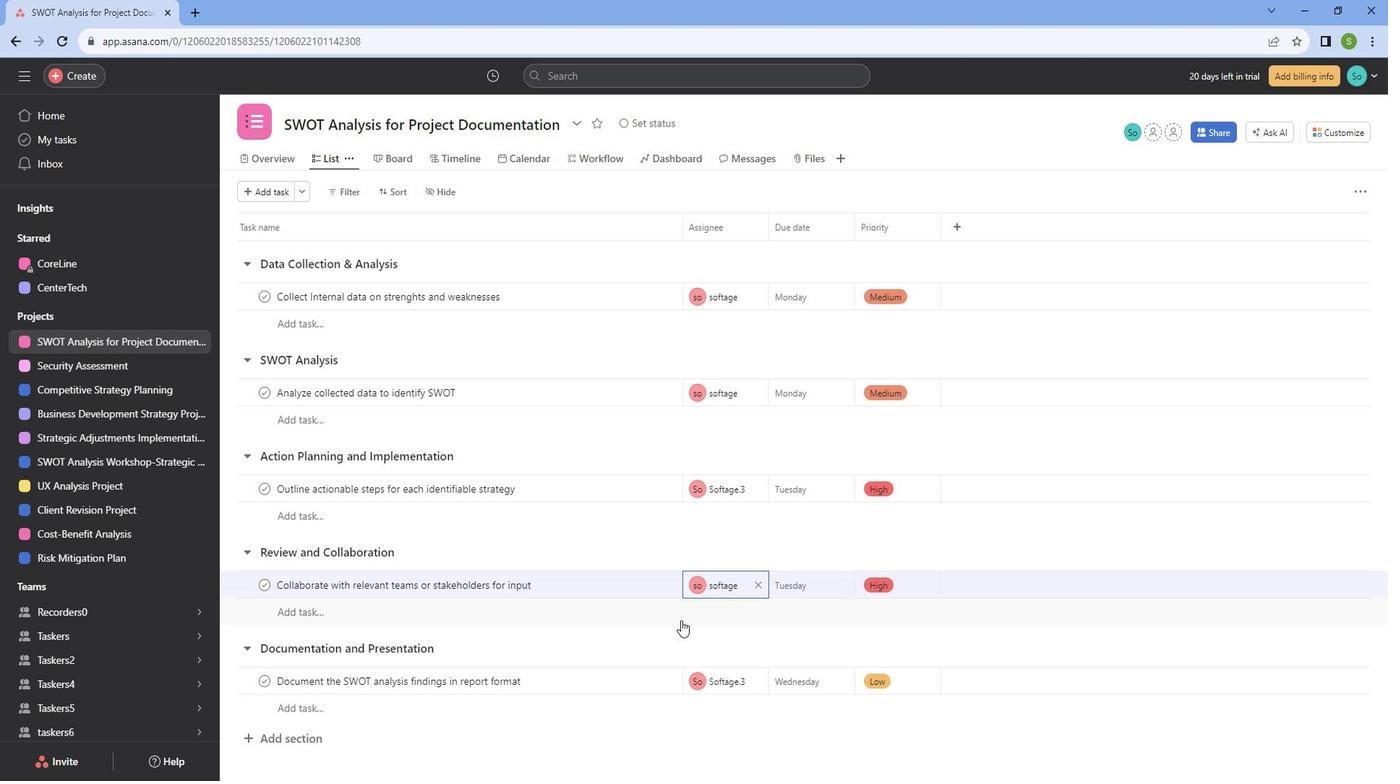 
Action: Mouse scrolled (703, 620) with delta (0, 0)
Screenshot: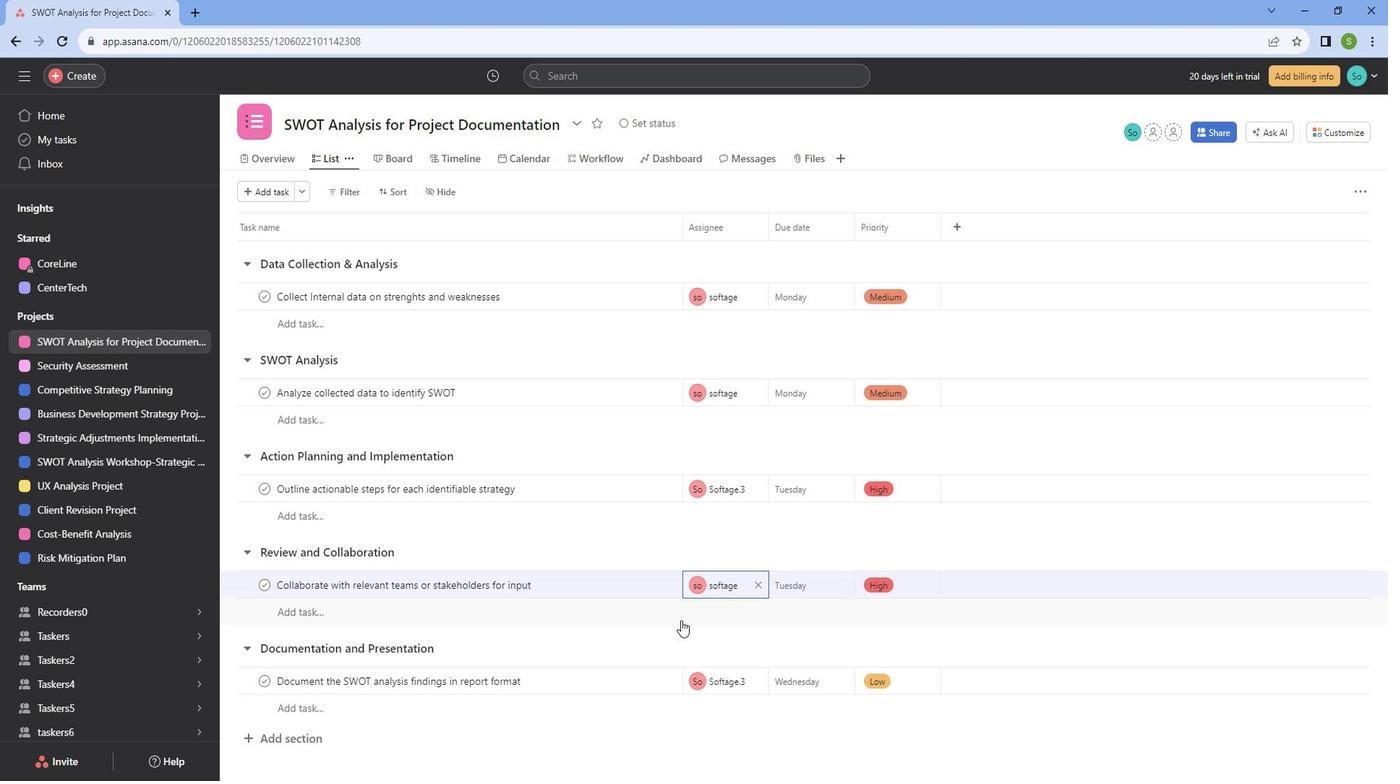 
Action: Mouse scrolled (703, 620) with delta (0, 0)
Screenshot: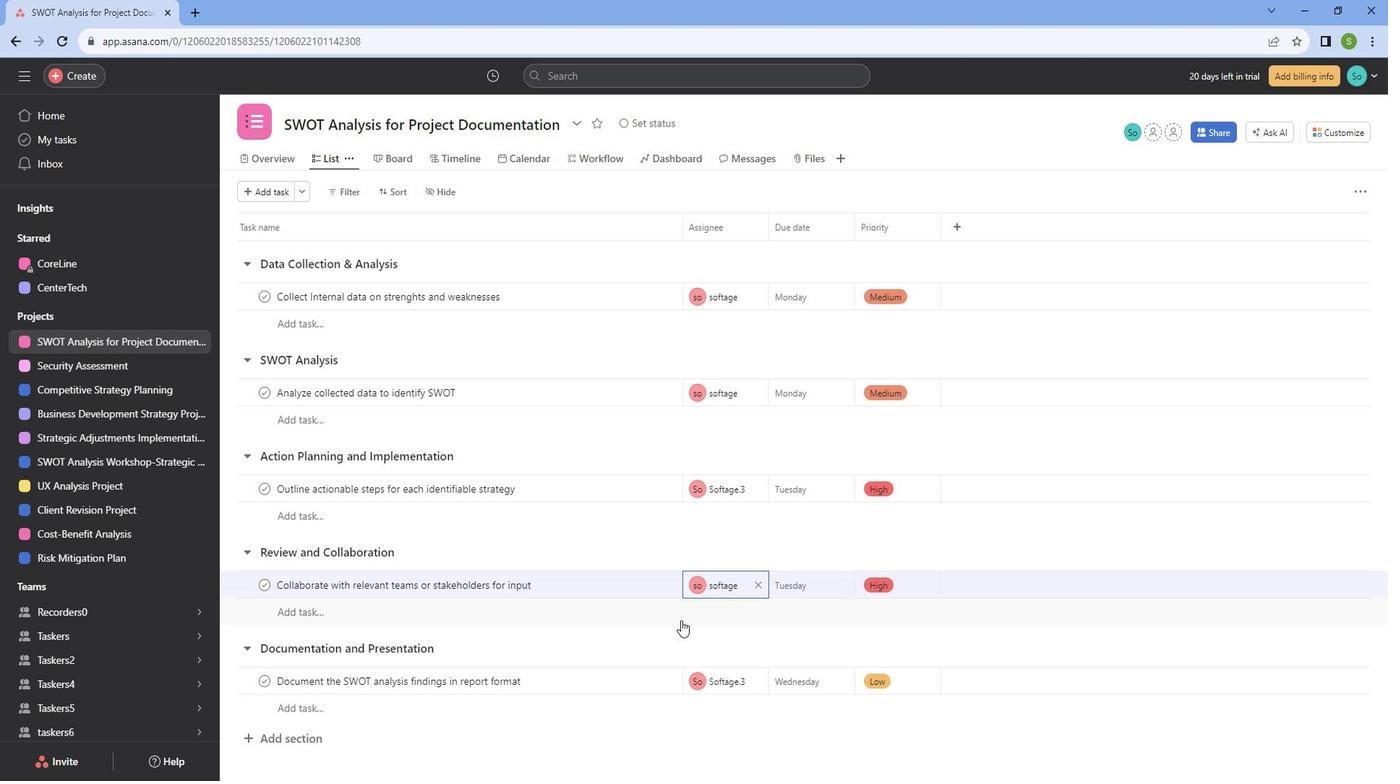 
Action: Mouse scrolled (703, 620) with delta (0, 0)
Screenshot: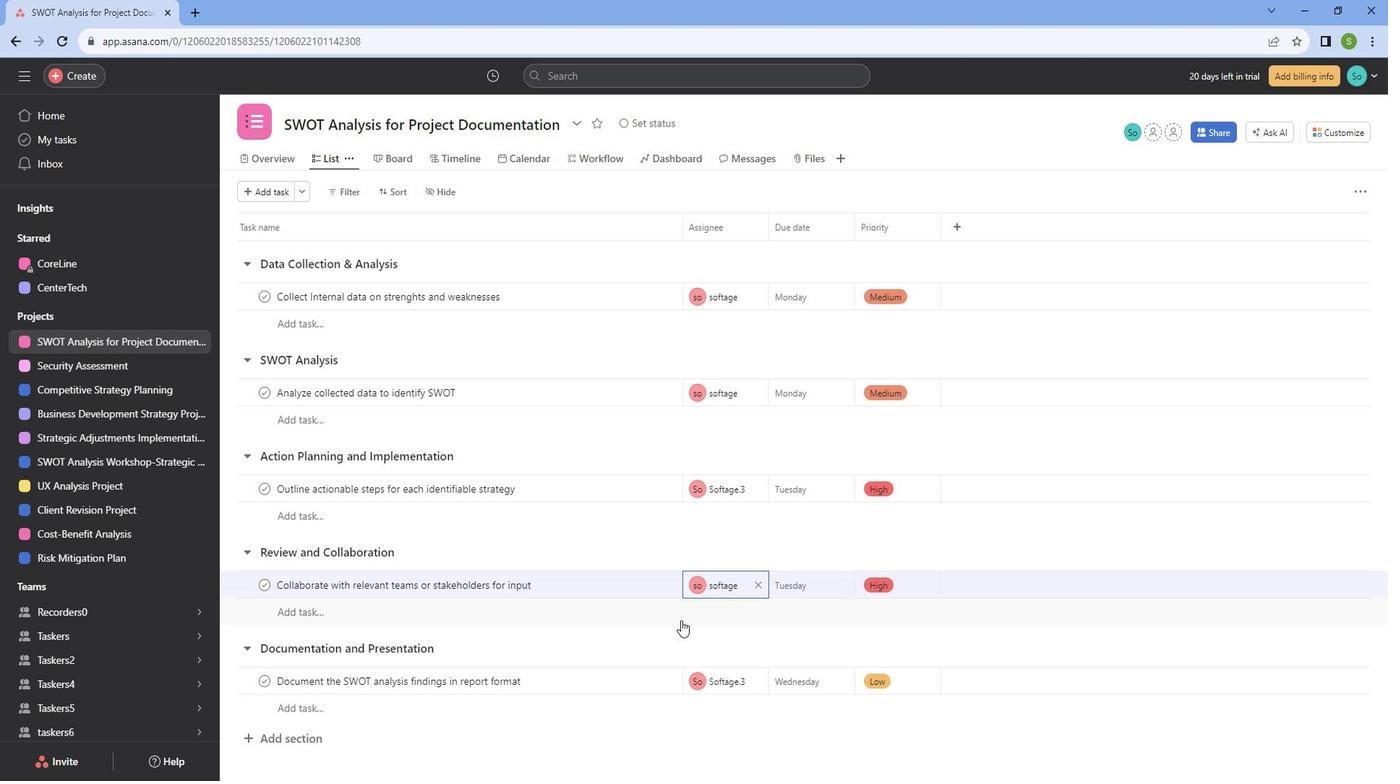
Action: Mouse moved to (640, 353)
Screenshot: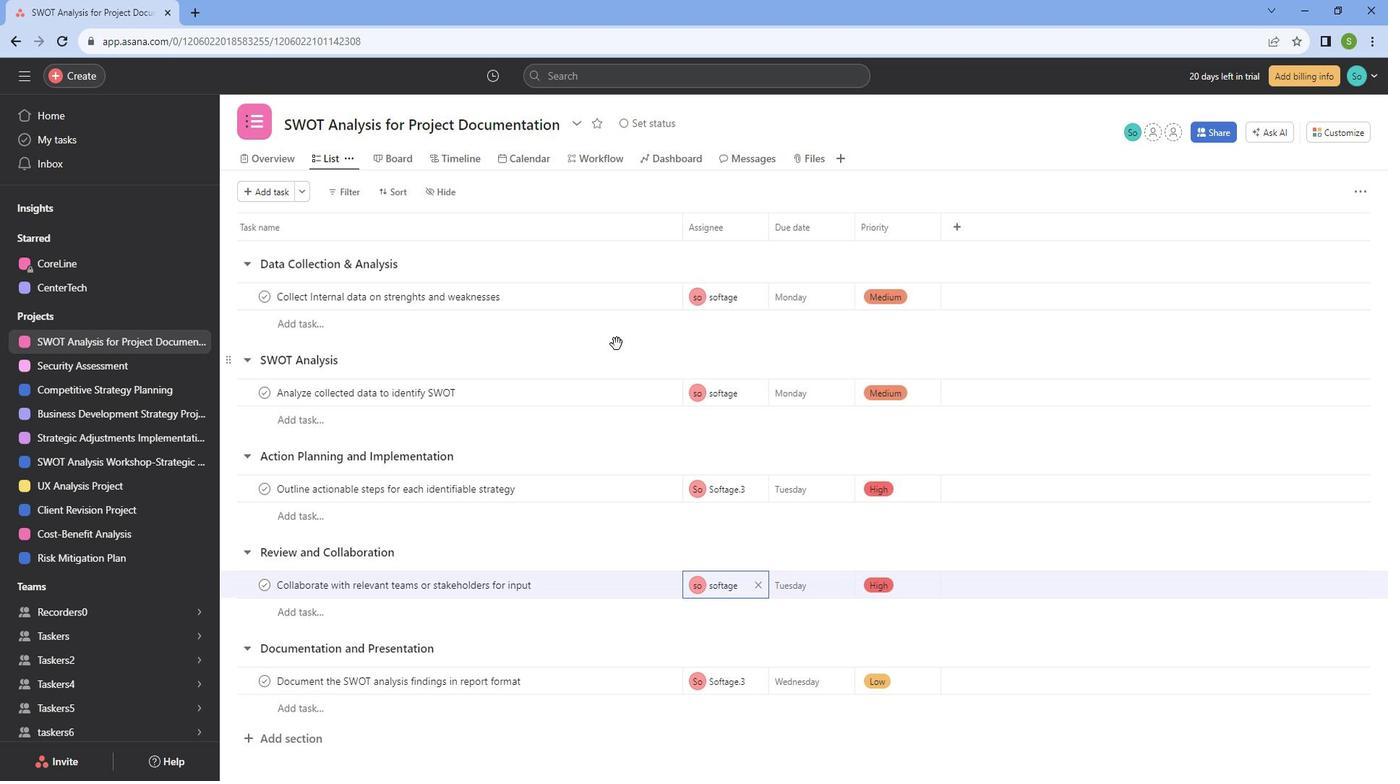 
